 Task: Find connections with filter location Sangamner with filter topic #entrepreneurwith filter profile language Potuguese with filter current company Dalmia Bharat Limited with filter school Deendayal Upadhyay Gorakhpur University with filter industry Chemical Raw Materials Manufacturing with filter service category Digital Marketing with filter keywords title Financial Services Representative
Action: Mouse moved to (481, 59)
Screenshot: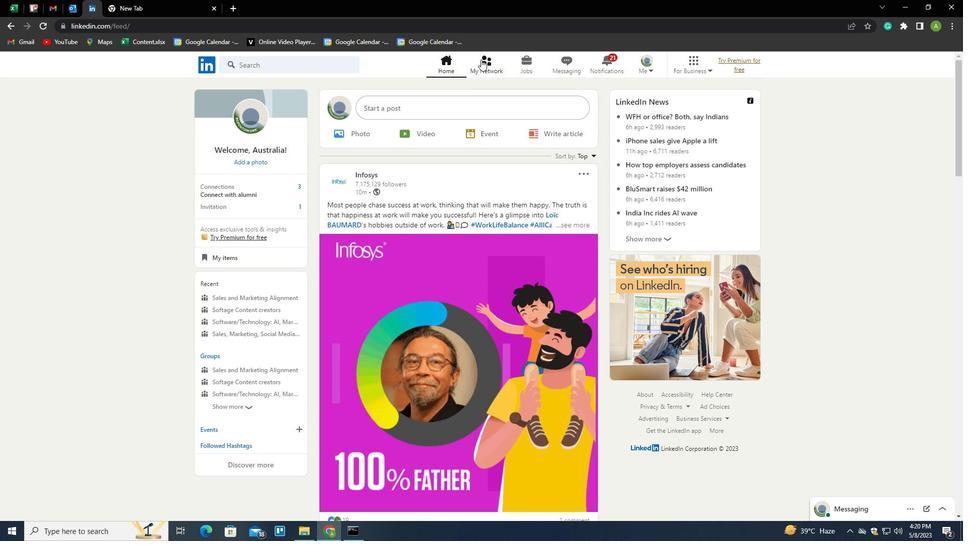 
Action: Mouse pressed left at (481, 59)
Screenshot: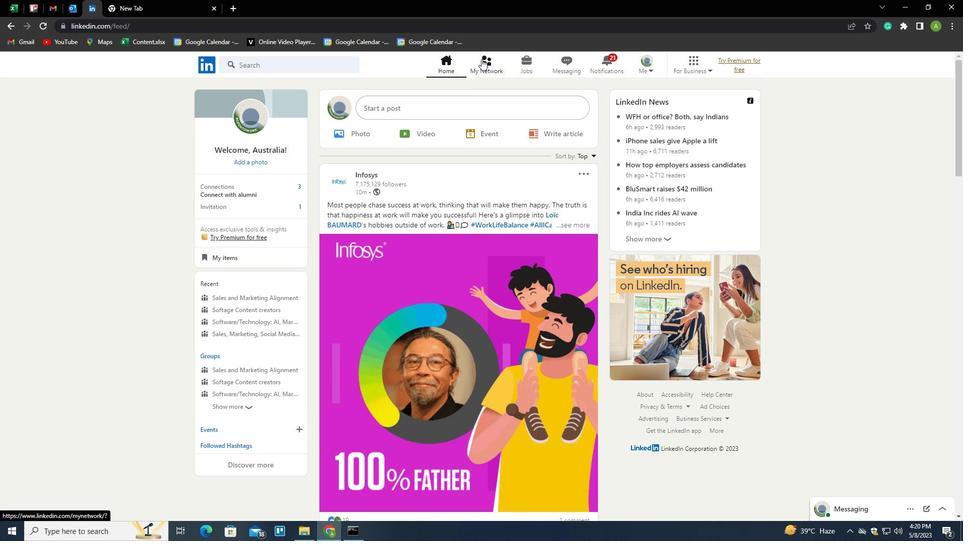 
Action: Mouse moved to (272, 117)
Screenshot: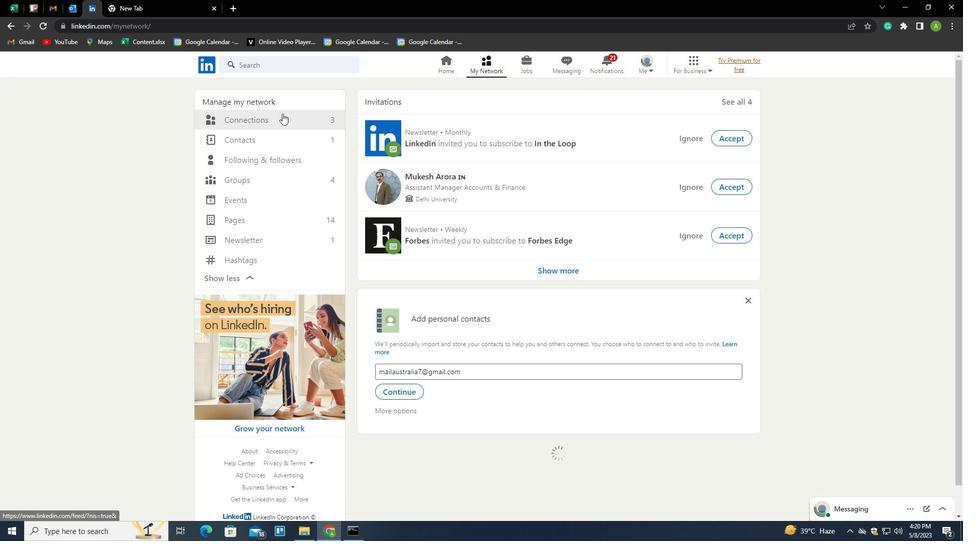 
Action: Mouse pressed left at (272, 117)
Screenshot: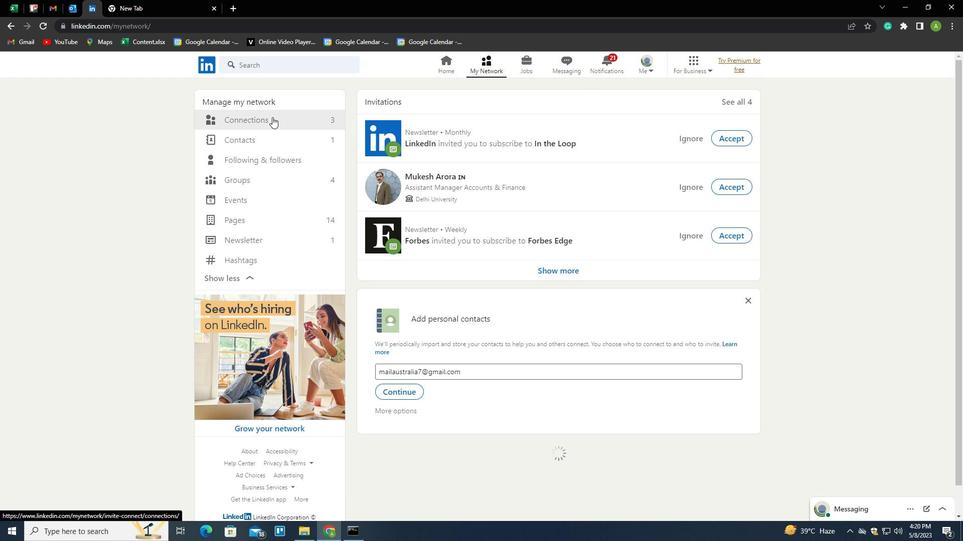 
Action: Mouse moved to (568, 122)
Screenshot: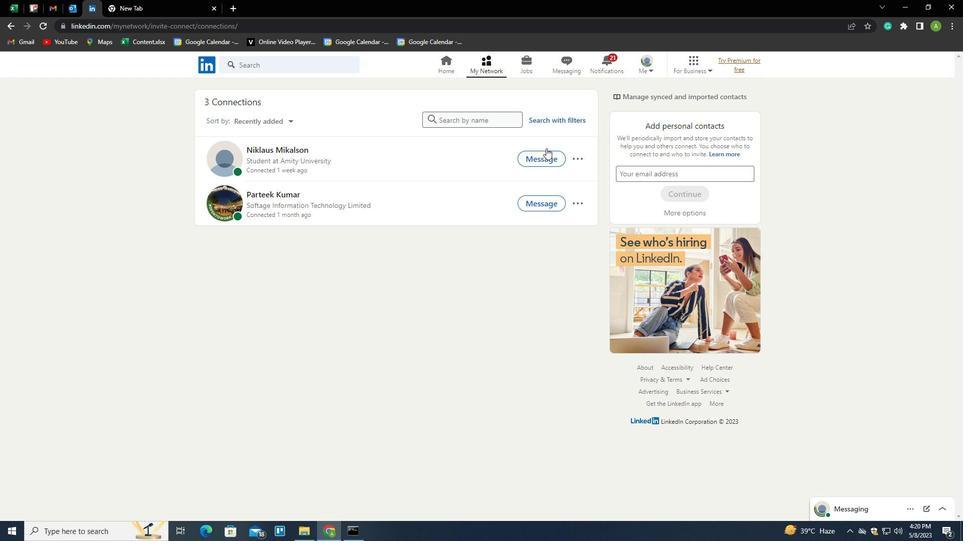 
Action: Mouse pressed left at (568, 122)
Screenshot: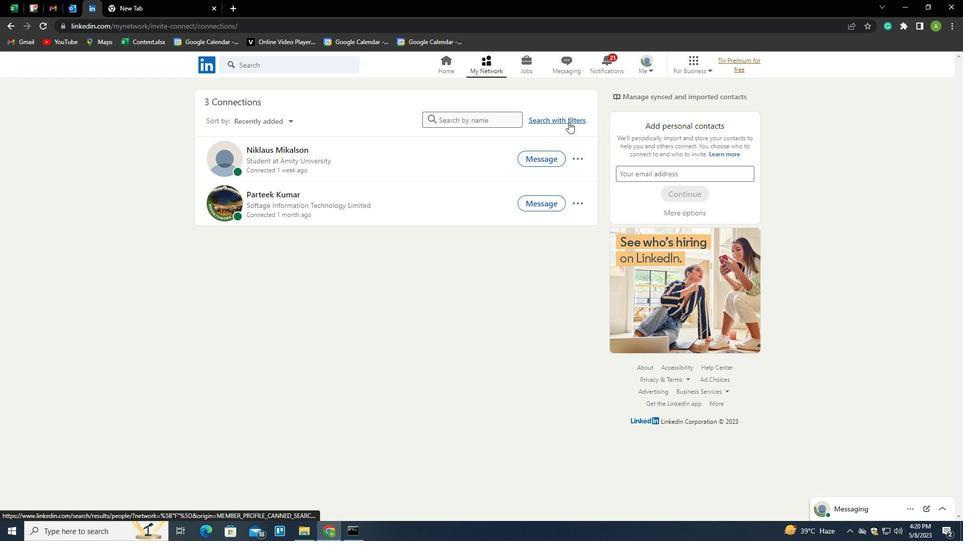 
Action: Mouse moved to (518, 94)
Screenshot: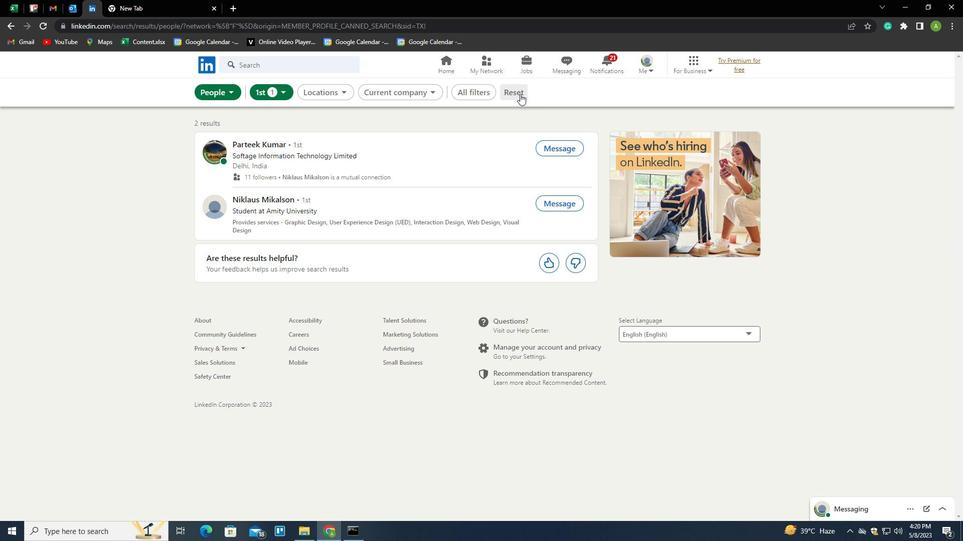 
Action: Mouse pressed left at (518, 94)
Screenshot: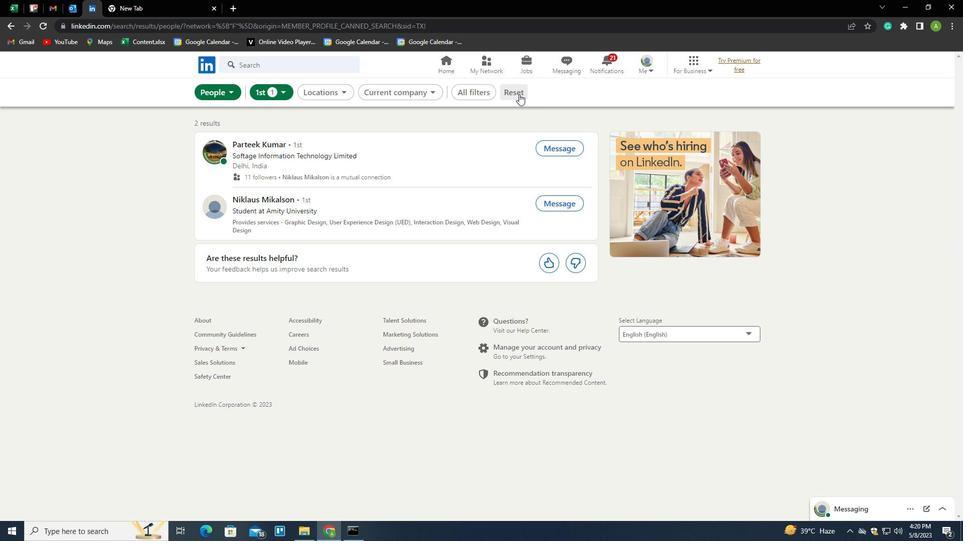
Action: Mouse moved to (500, 96)
Screenshot: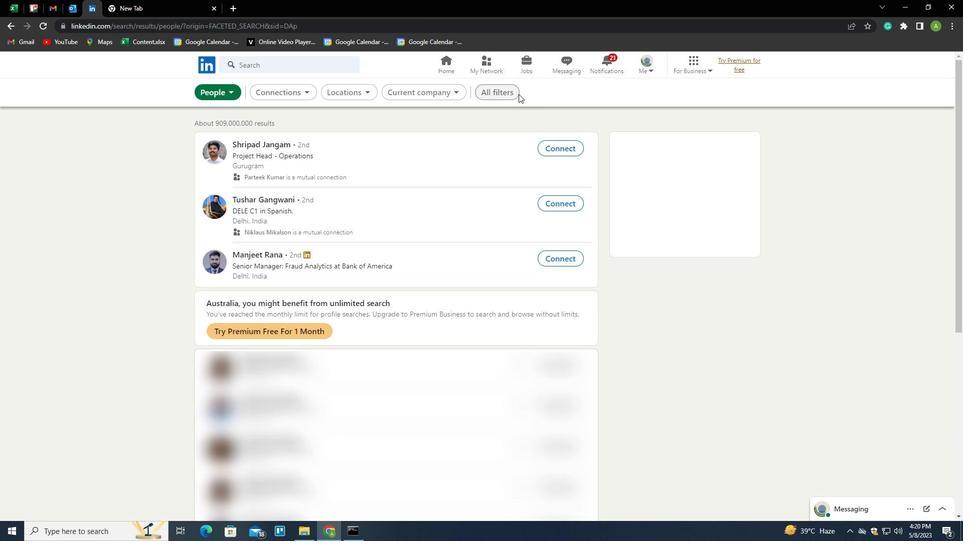 
Action: Mouse pressed left at (500, 96)
Screenshot: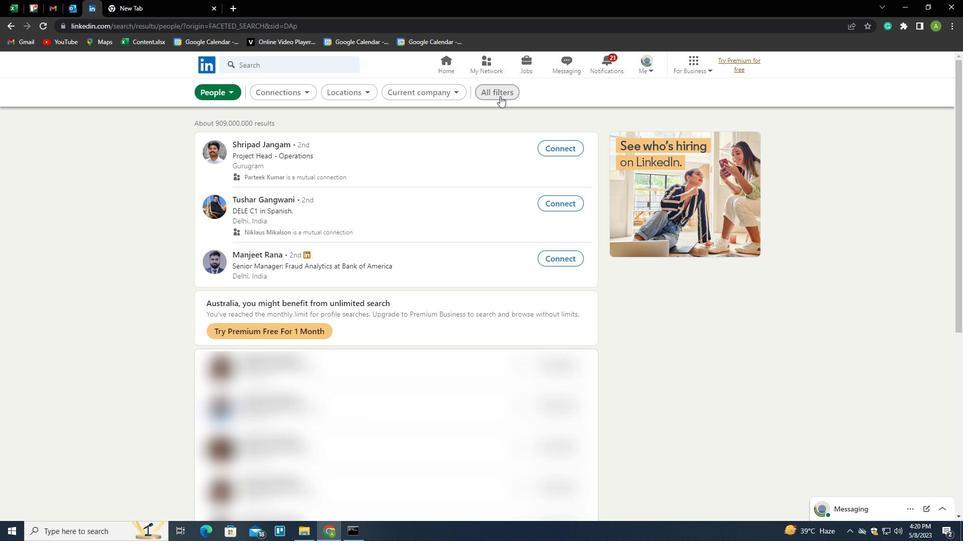 
Action: Mouse moved to (830, 340)
Screenshot: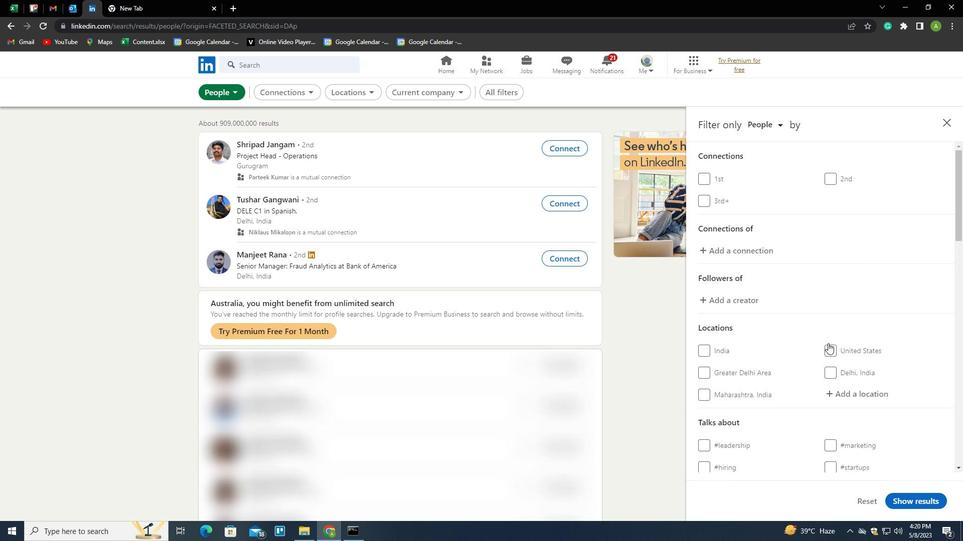 
Action: Mouse scrolled (830, 340) with delta (0, 0)
Screenshot: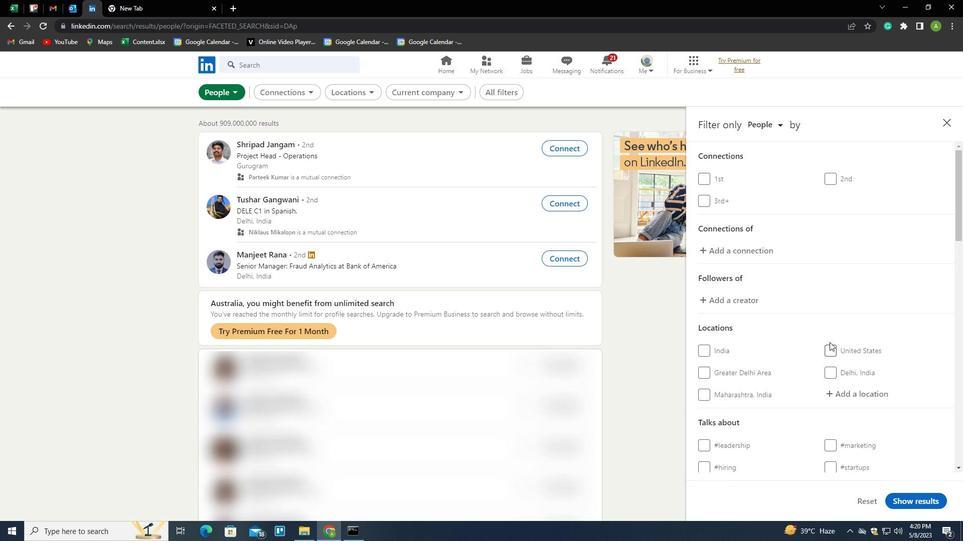 
Action: Mouse scrolled (830, 340) with delta (0, 0)
Screenshot: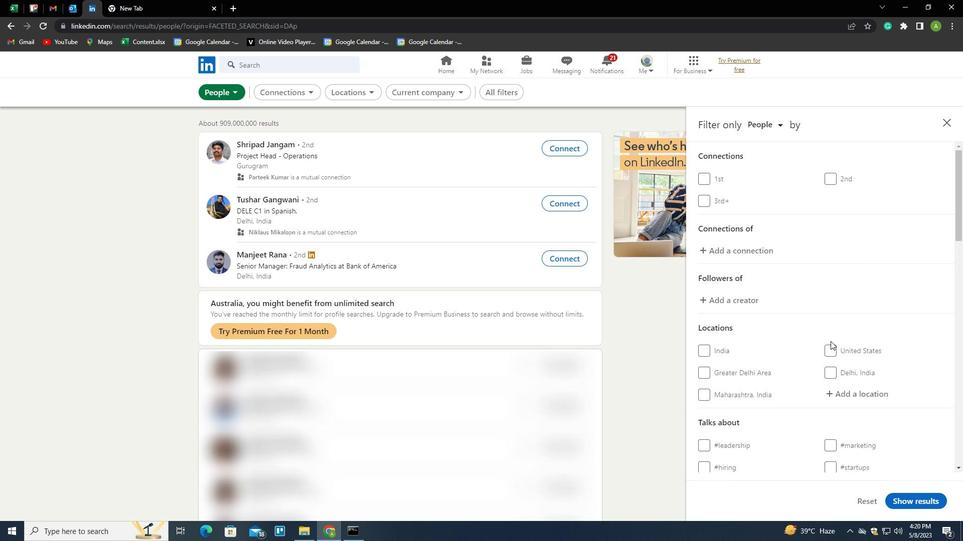 
Action: Mouse scrolled (830, 340) with delta (0, 0)
Screenshot: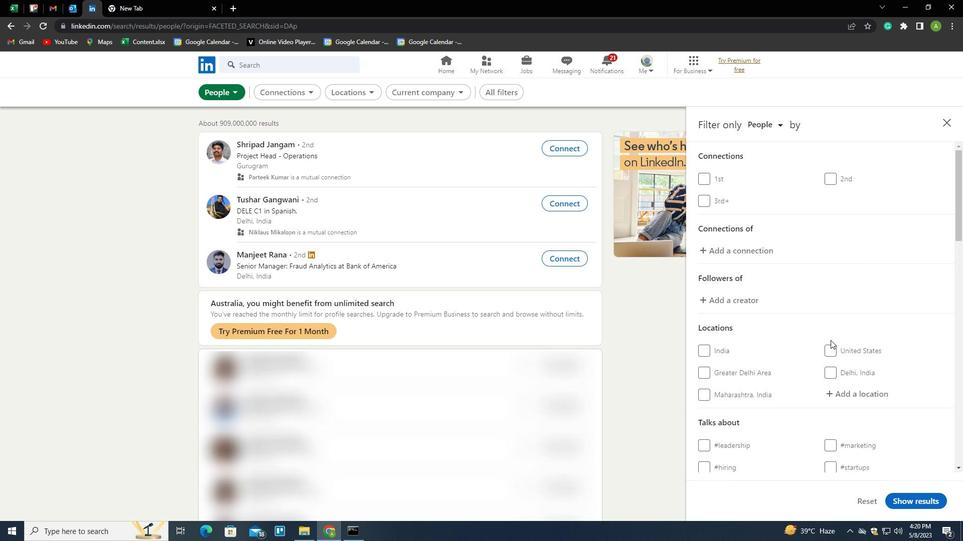 
Action: Mouse moved to (838, 244)
Screenshot: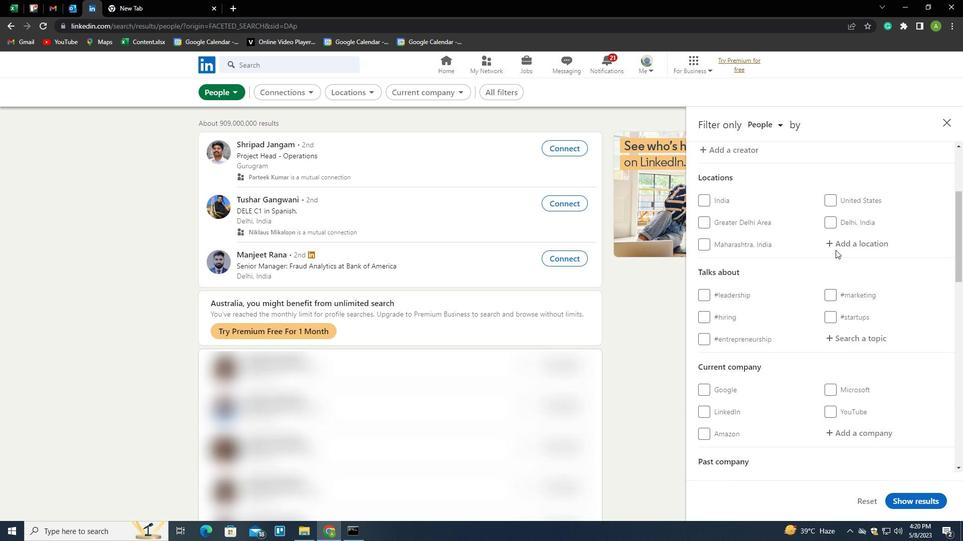
Action: Mouse pressed left at (838, 244)
Screenshot: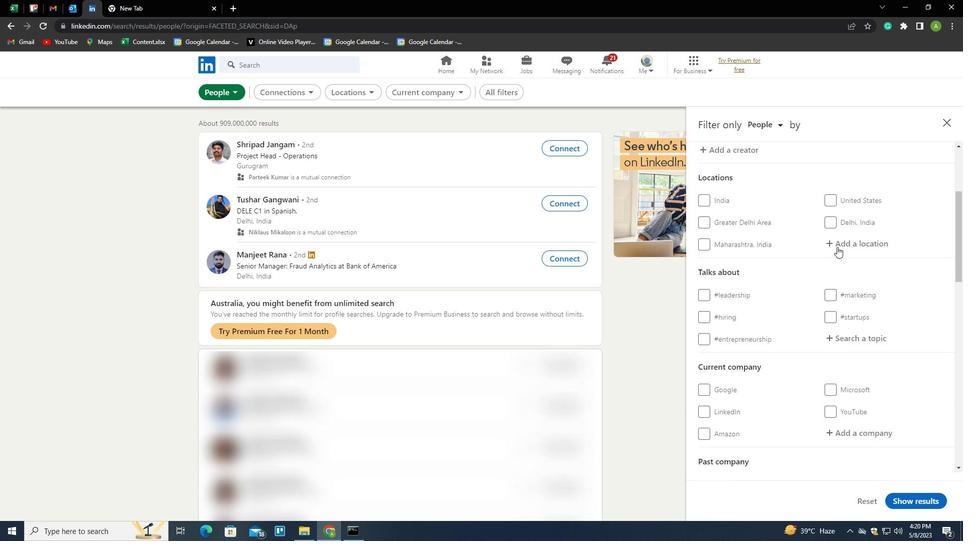 
Action: Key pressed <Key.shift>S
Screenshot: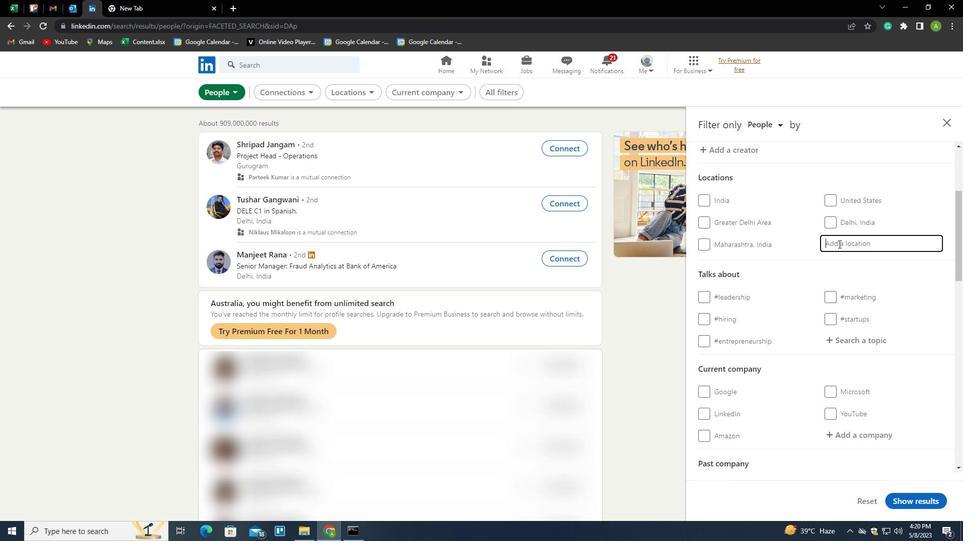 
Action: Mouse moved to (859, 228)
Screenshot: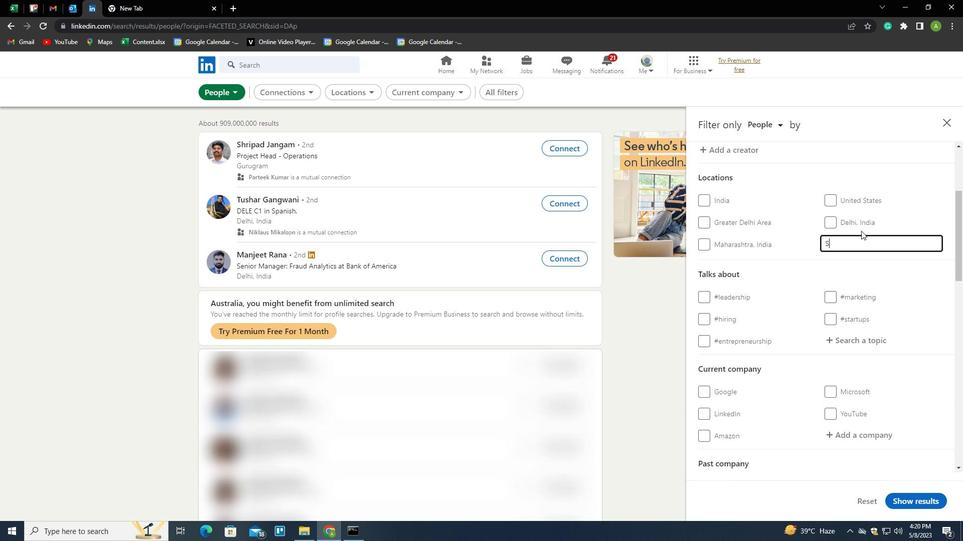 
Action: Key pressed ANGAMNER<Key.down><Key.enter>
Screenshot: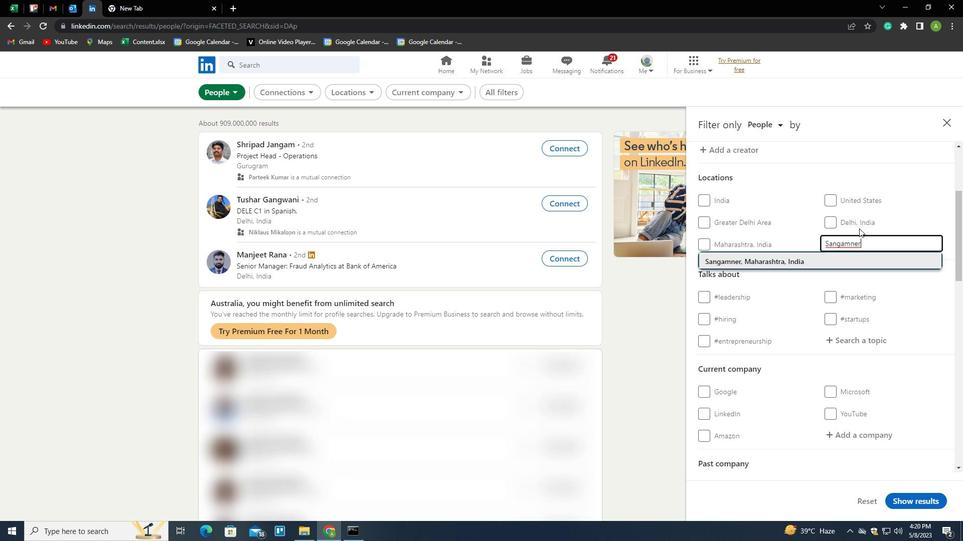 
Action: Mouse scrolled (859, 228) with delta (0, 0)
Screenshot: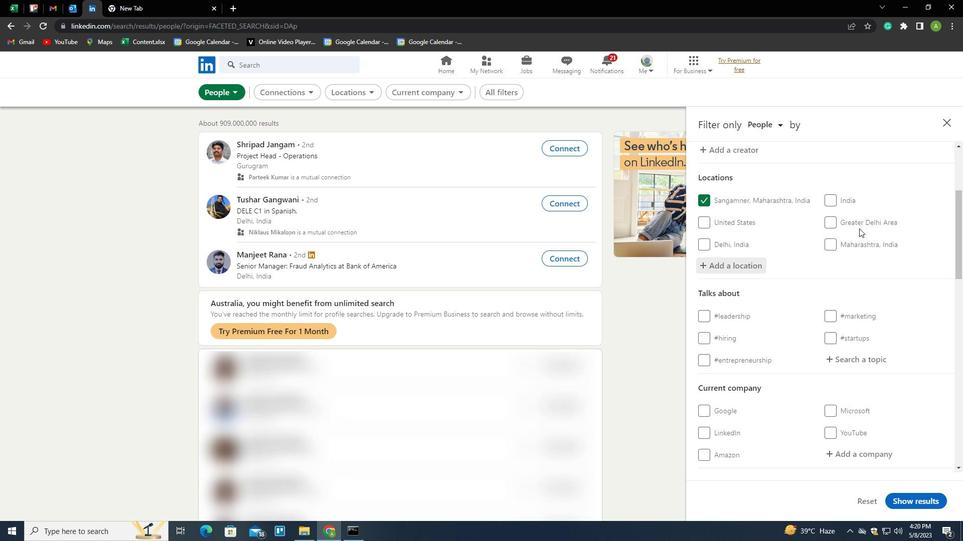 
Action: Mouse scrolled (859, 228) with delta (0, 0)
Screenshot: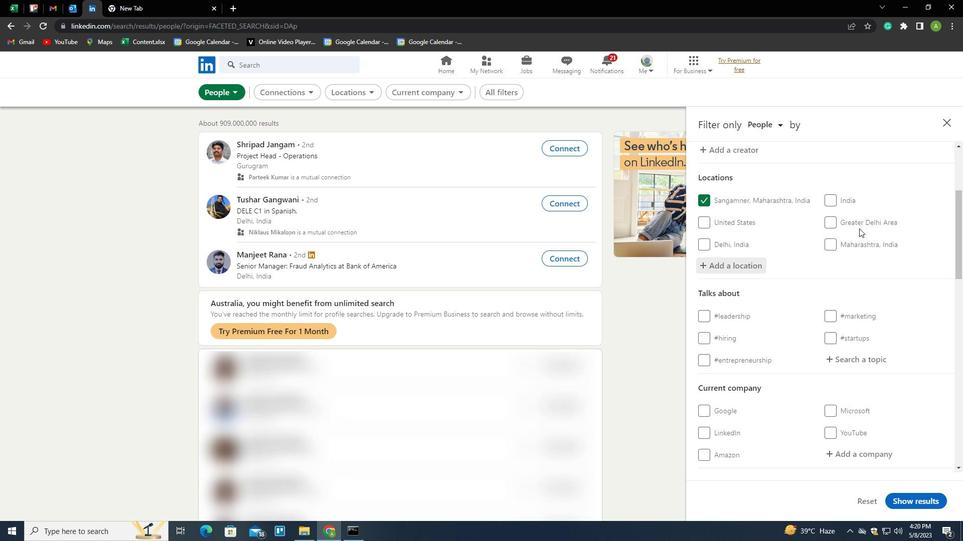 
Action: Mouse moved to (858, 256)
Screenshot: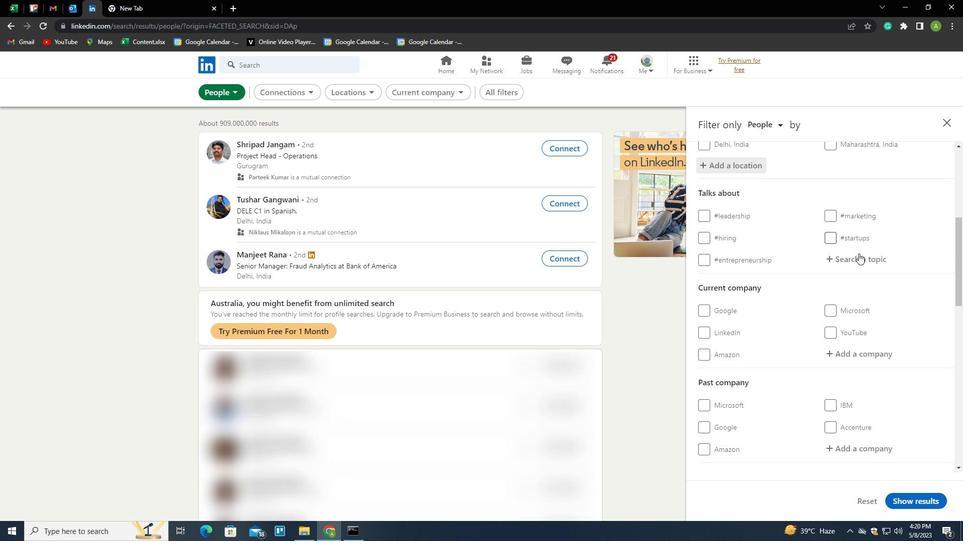 
Action: Mouse pressed left at (858, 256)
Screenshot: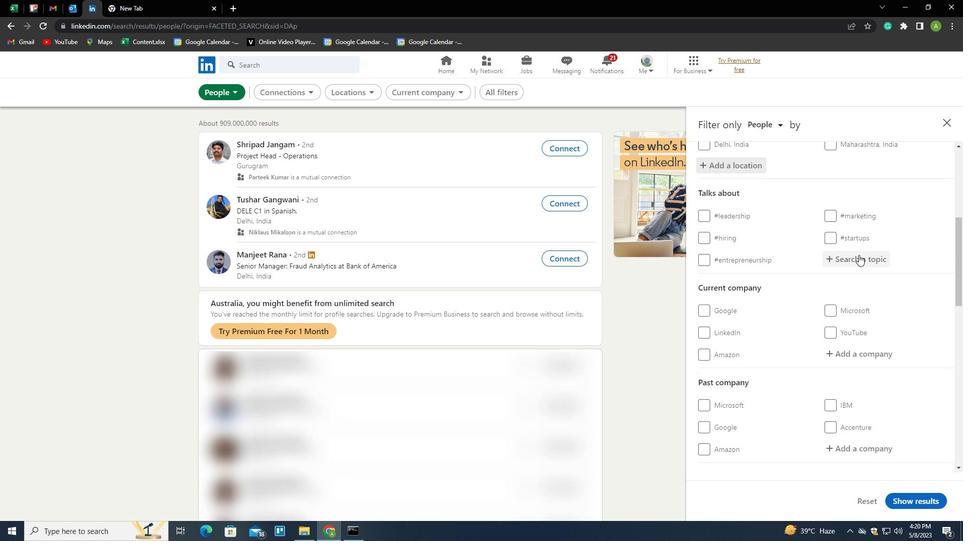 
Action: Key pressed ENTREPRENEUR<Key.down><Key.down><Key.enter>
Screenshot: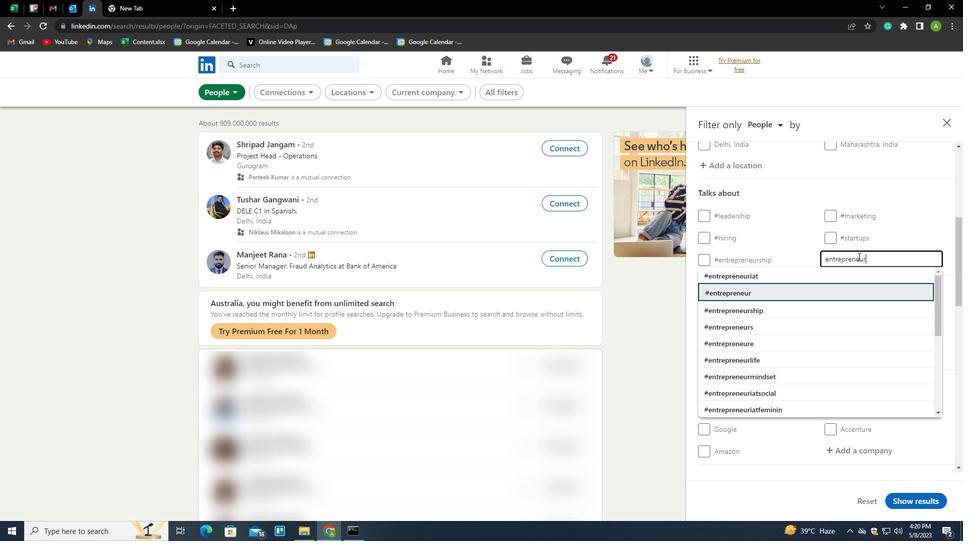 
Action: Mouse scrolled (858, 256) with delta (0, 0)
Screenshot: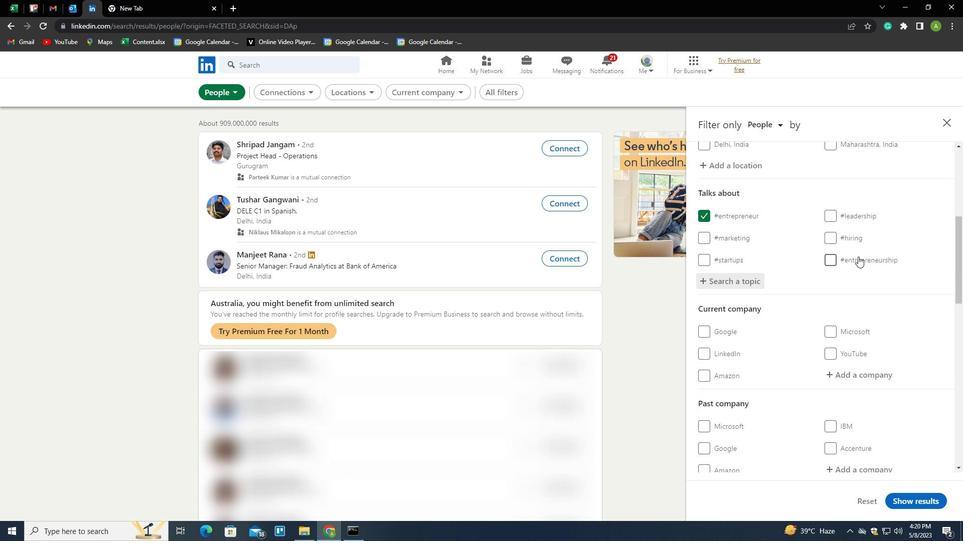 
Action: Mouse scrolled (858, 256) with delta (0, 0)
Screenshot: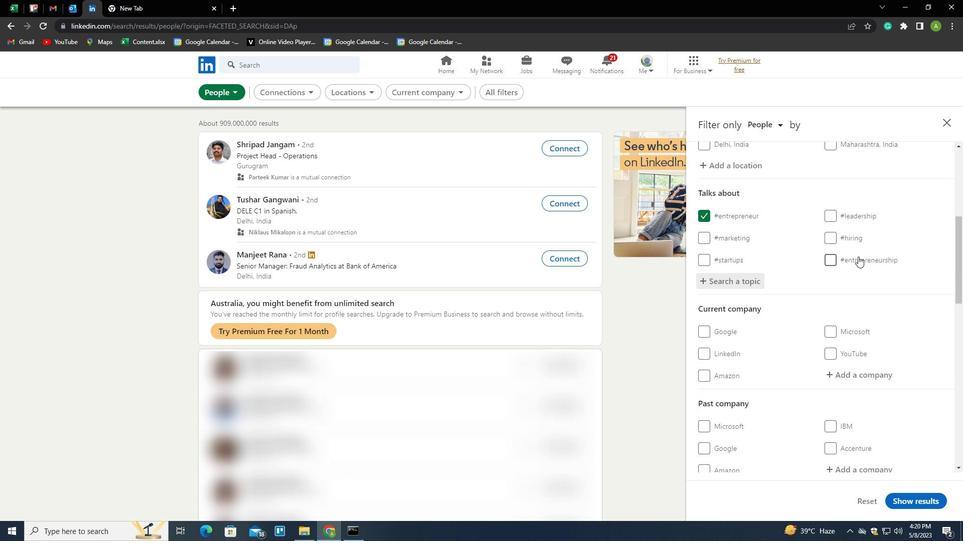 
Action: Mouse scrolled (858, 256) with delta (0, 0)
Screenshot: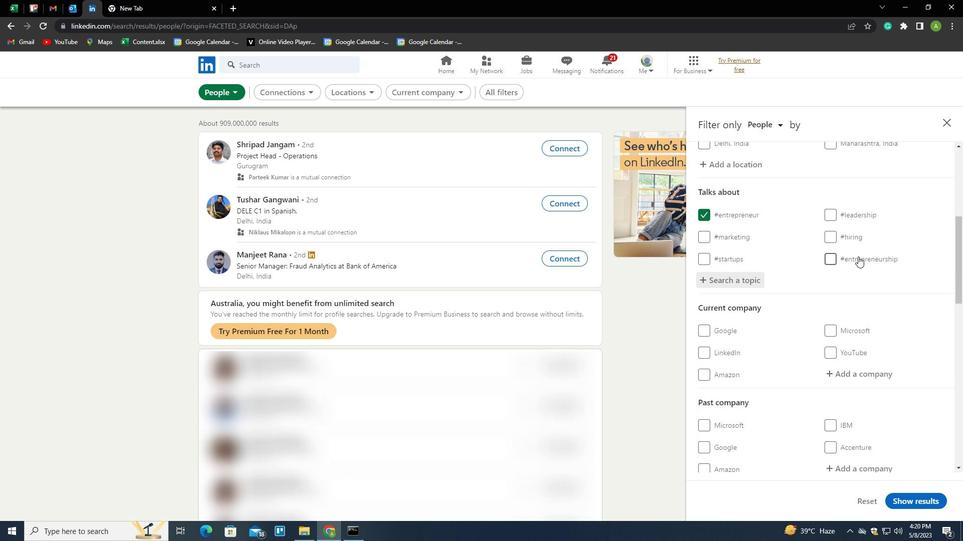 
Action: Mouse scrolled (858, 256) with delta (0, 0)
Screenshot: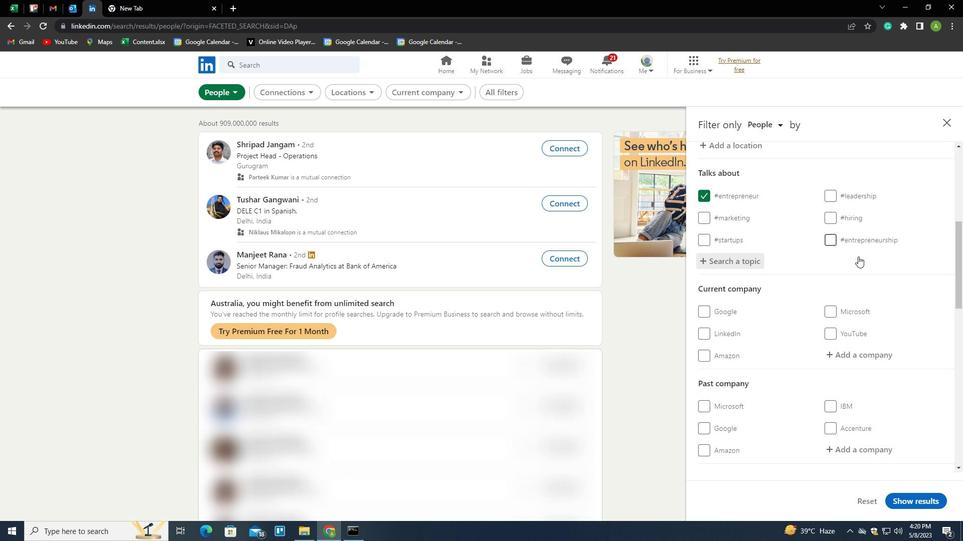 
Action: Mouse scrolled (858, 256) with delta (0, 0)
Screenshot: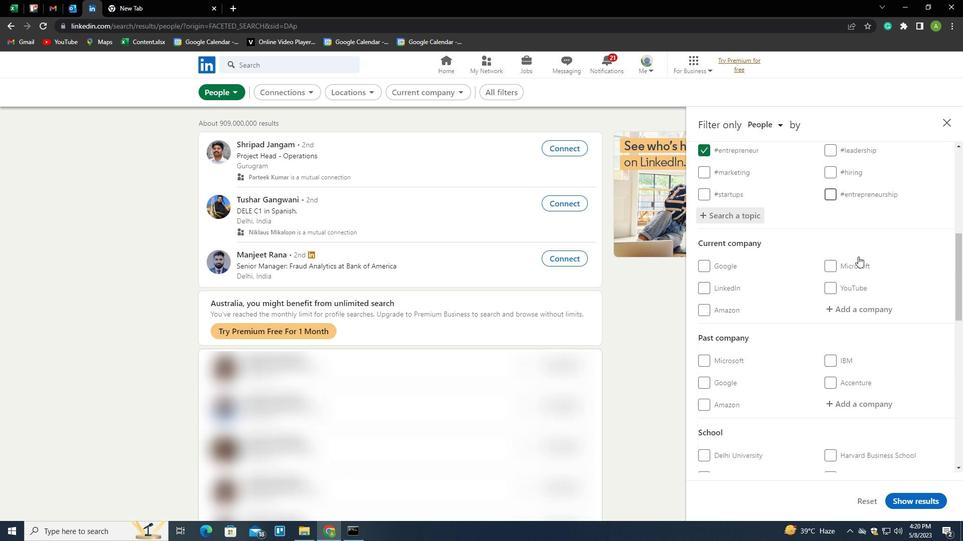 
Action: Mouse scrolled (858, 256) with delta (0, 0)
Screenshot: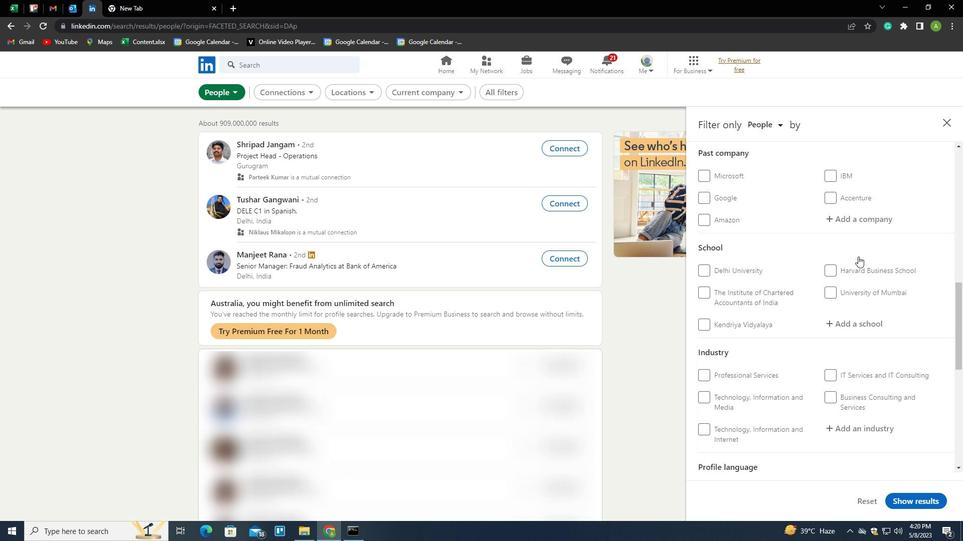 
Action: Mouse scrolled (858, 256) with delta (0, 0)
Screenshot: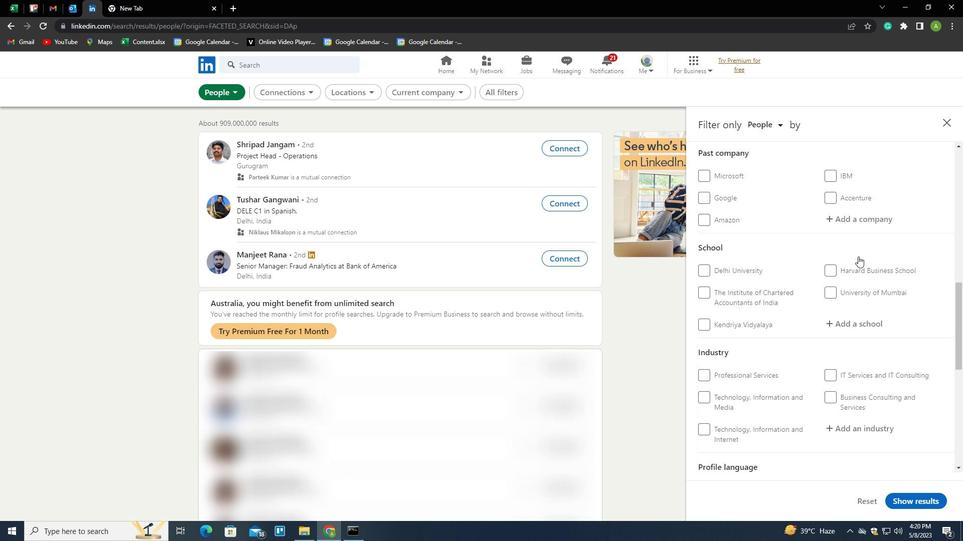 
Action: Mouse scrolled (858, 256) with delta (0, 0)
Screenshot: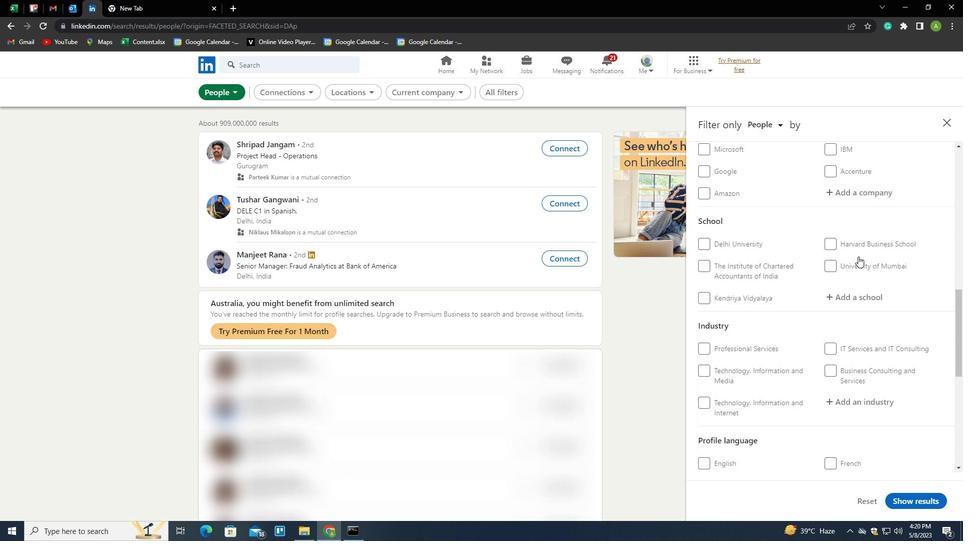 
Action: Mouse scrolled (858, 256) with delta (0, 0)
Screenshot: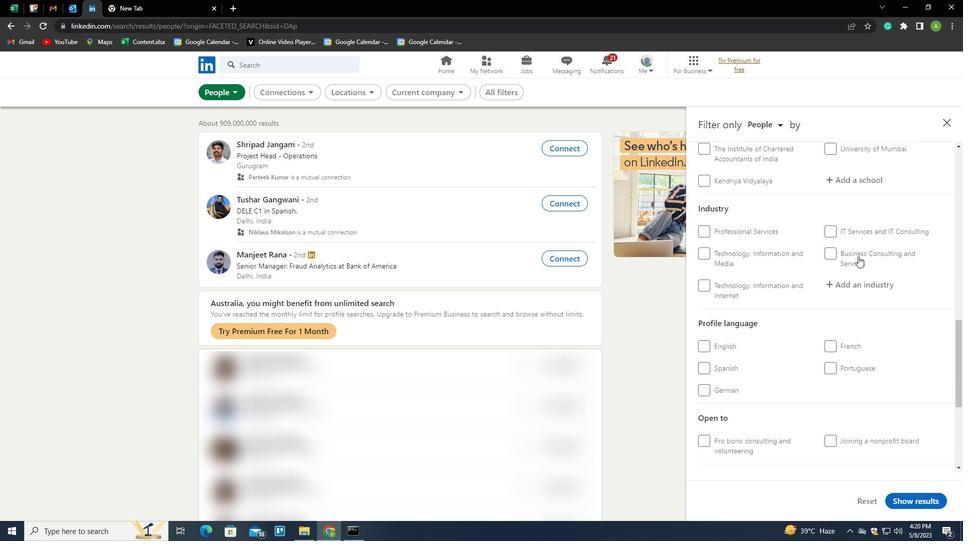 
Action: Mouse scrolled (858, 256) with delta (0, 0)
Screenshot: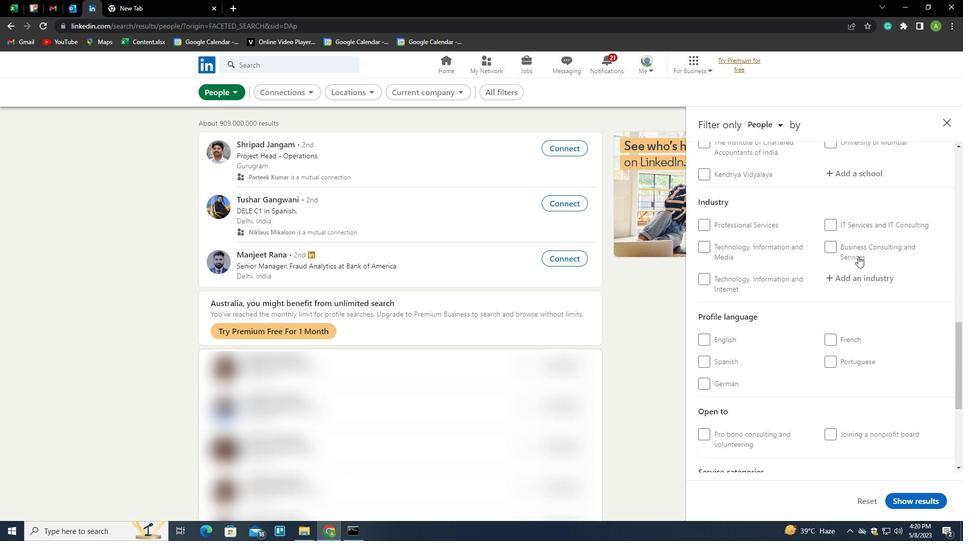 
Action: Mouse moved to (841, 261)
Screenshot: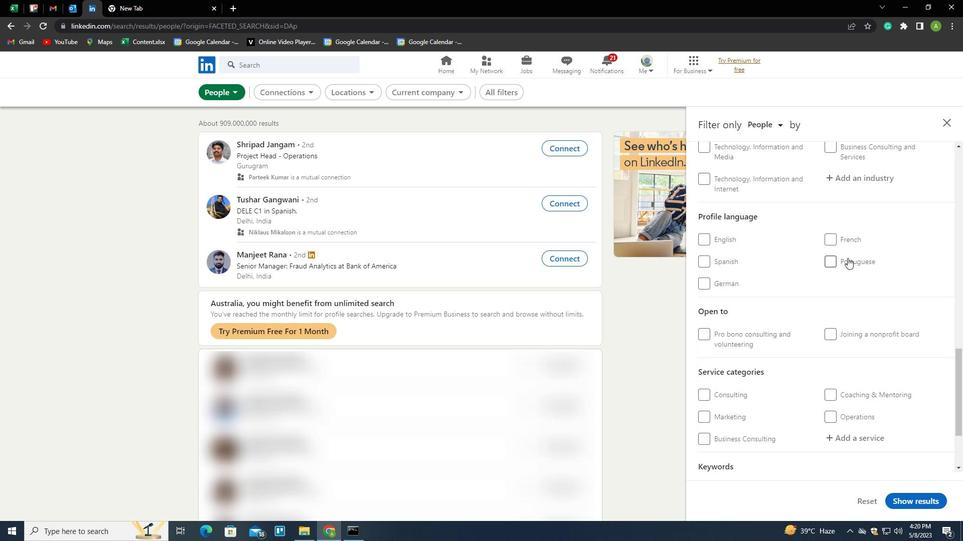 
Action: Mouse pressed left at (841, 261)
Screenshot: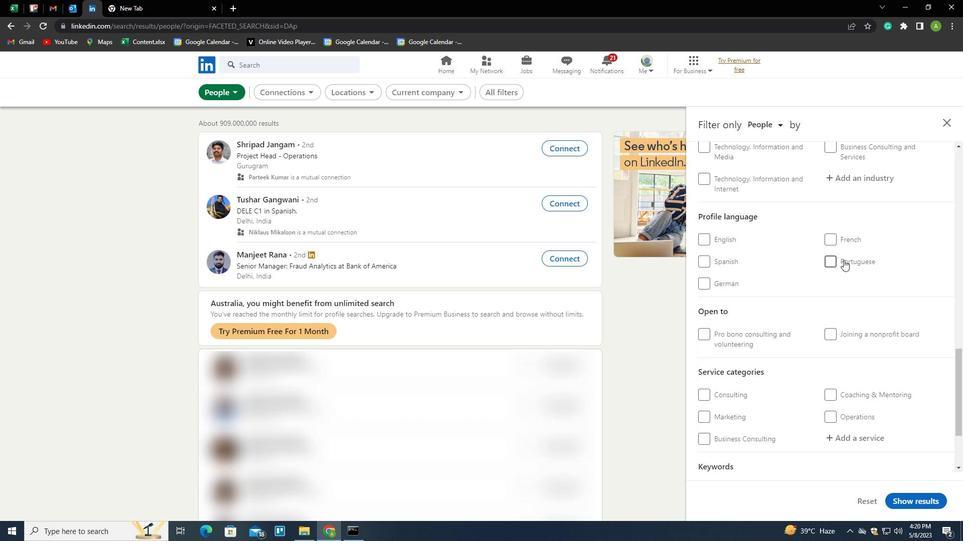 
Action: Mouse moved to (880, 241)
Screenshot: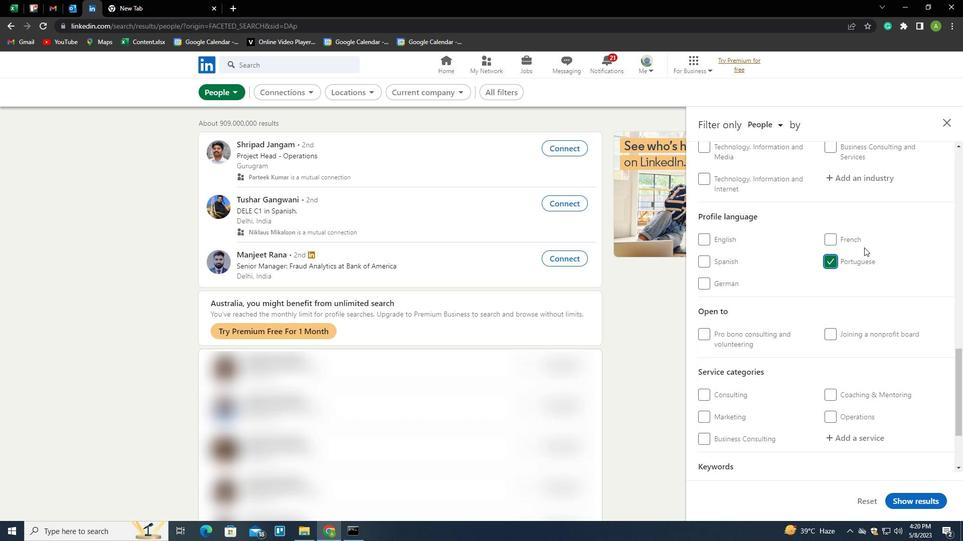 
Action: Mouse scrolled (880, 241) with delta (0, 0)
Screenshot: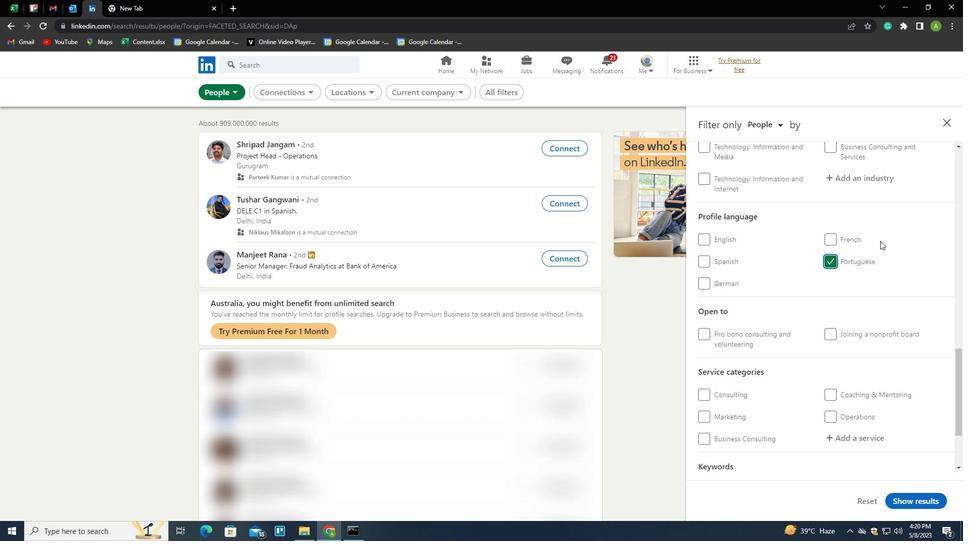 
Action: Mouse scrolled (880, 241) with delta (0, 0)
Screenshot: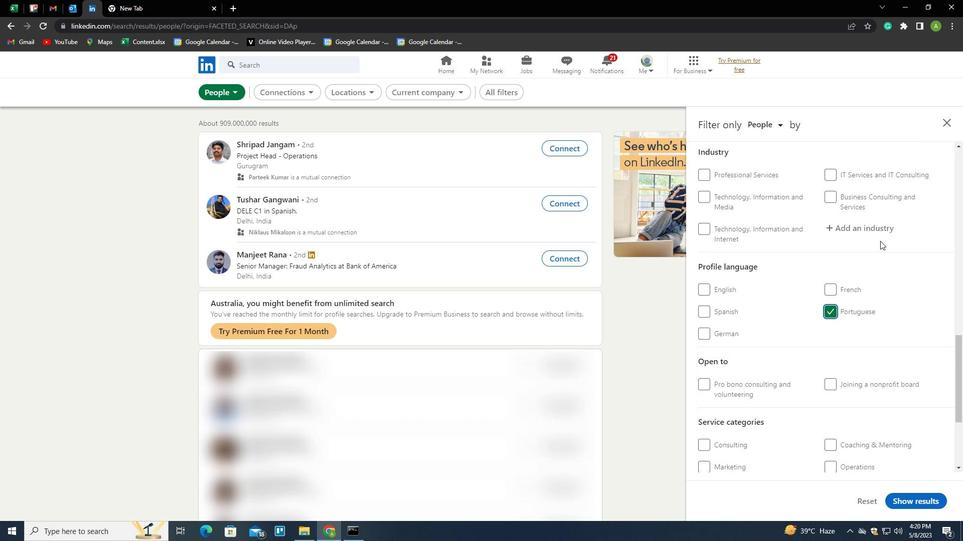 
Action: Mouse scrolled (880, 241) with delta (0, 0)
Screenshot: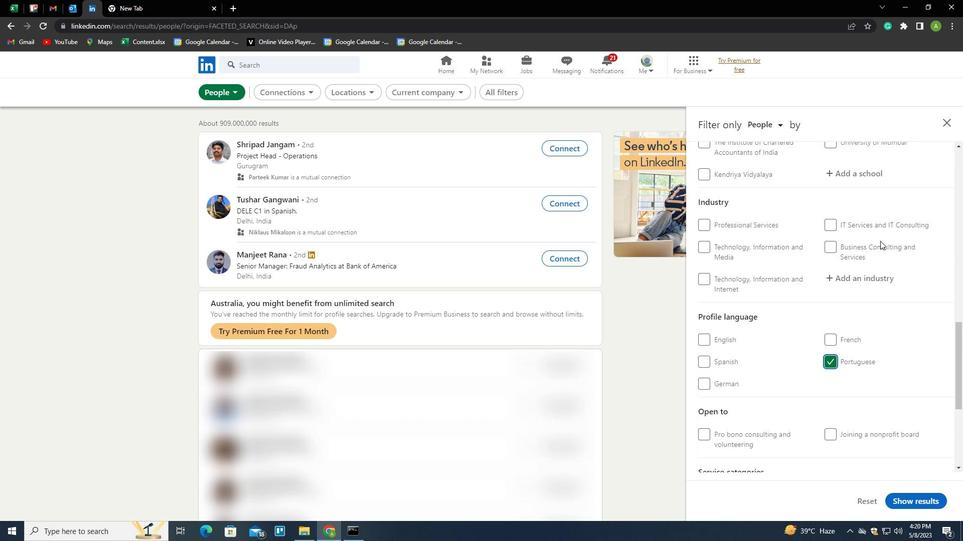 
Action: Mouse scrolled (880, 241) with delta (0, 0)
Screenshot: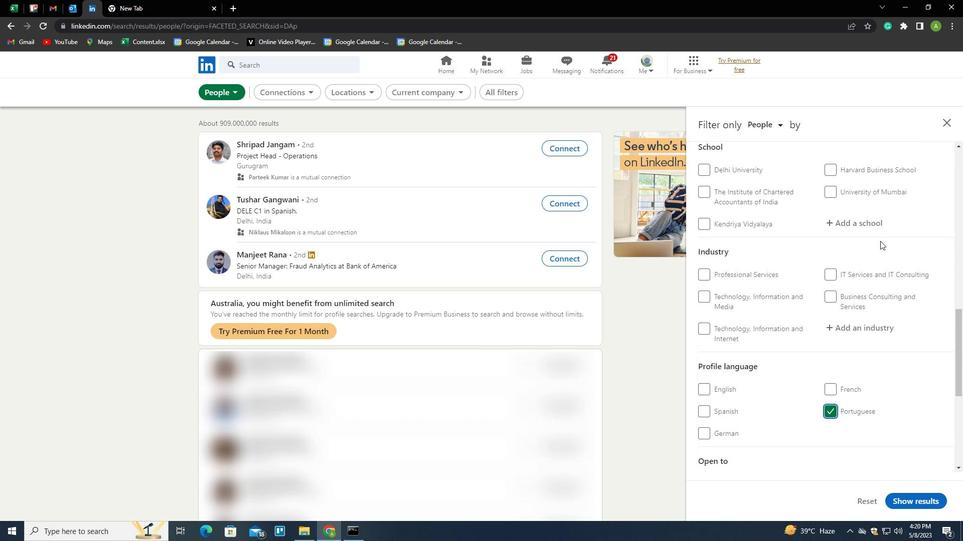 
Action: Mouse scrolled (880, 241) with delta (0, 0)
Screenshot: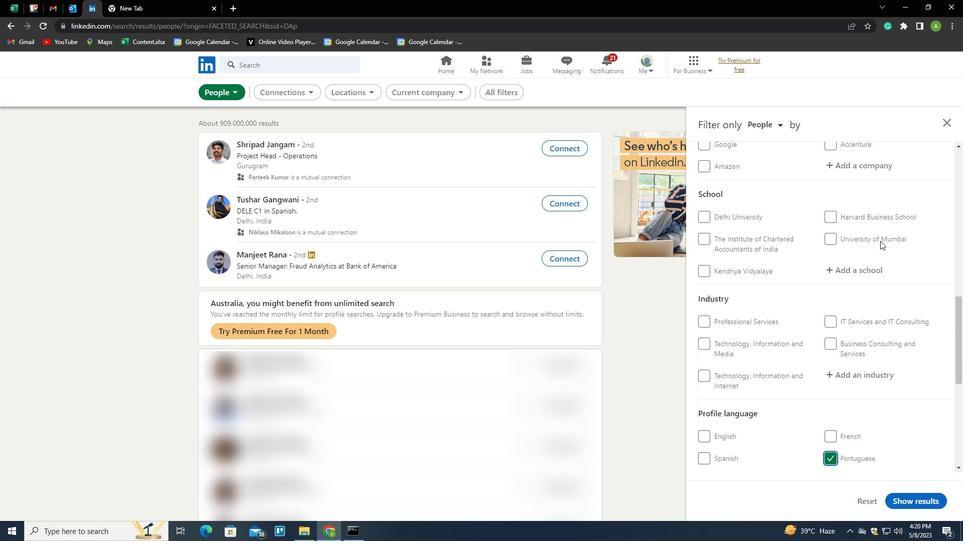 
Action: Mouse moved to (859, 232)
Screenshot: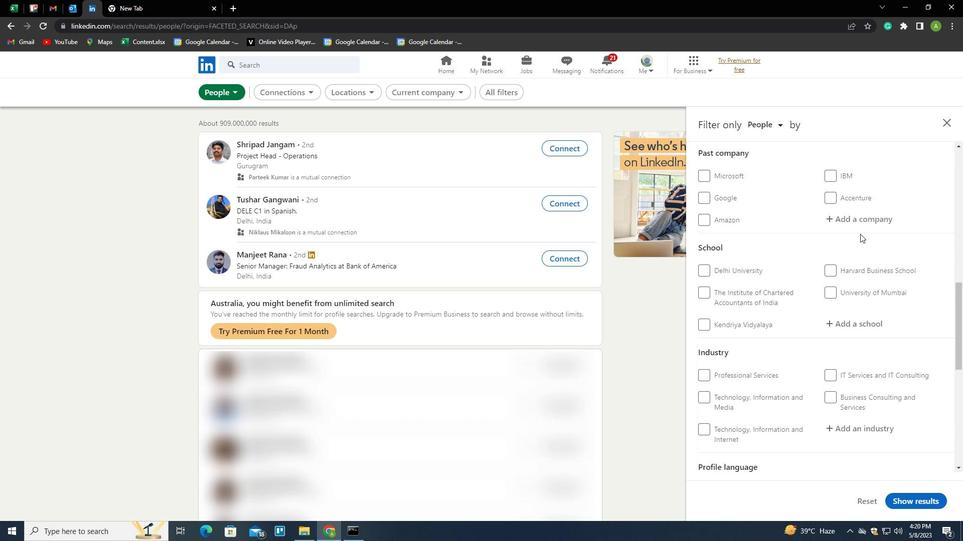 
Action: Mouse scrolled (859, 232) with delta (0, 0)
Screenshot: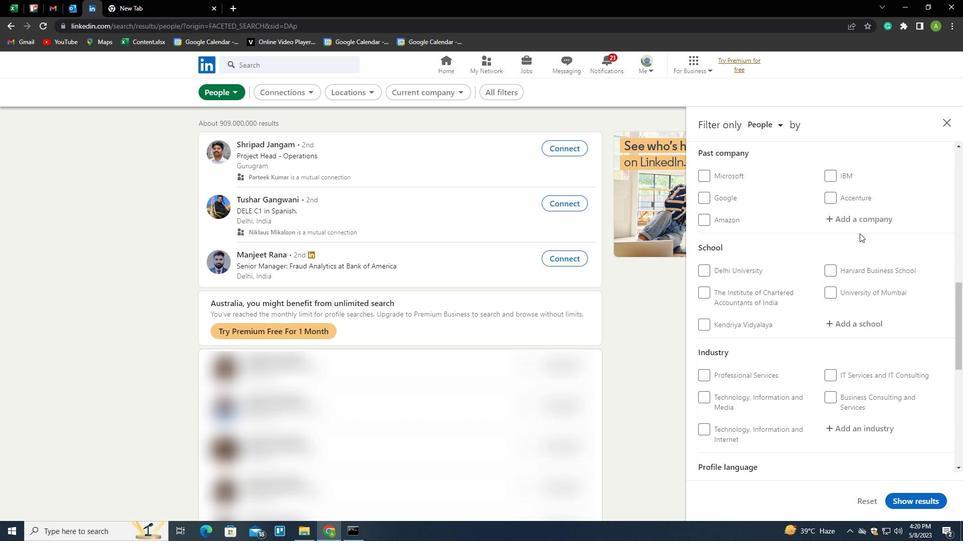 
Action: Mouse scrolled (859, 232) with delta (0, 0)
Screenshot: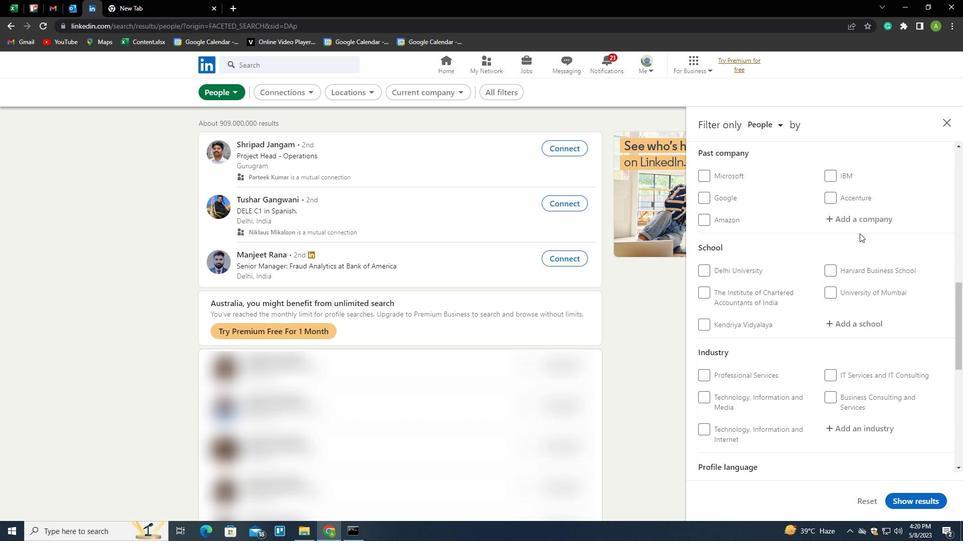
Action: Mouse moved to (856, 226)
Screenshot: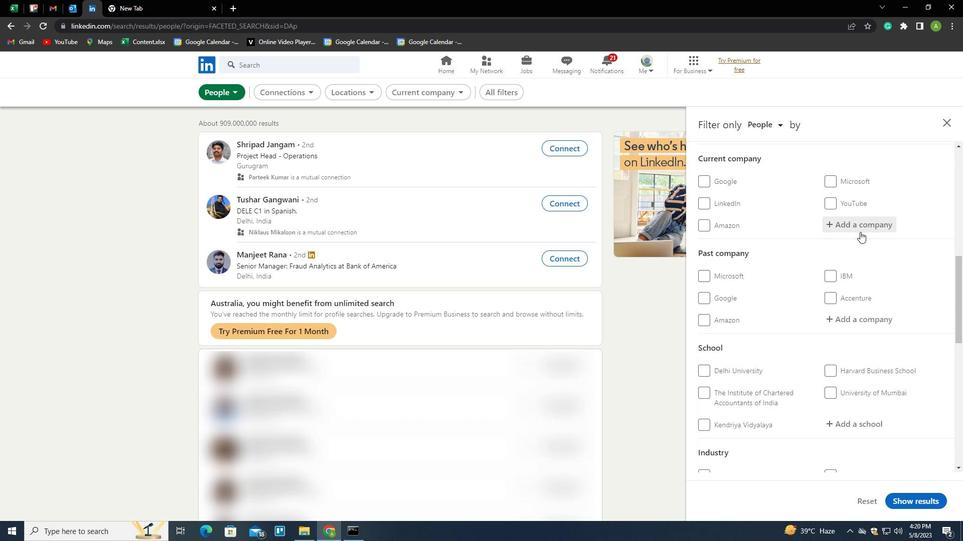 
Action: Mouse pressed left at (856, 226)
Screenshot: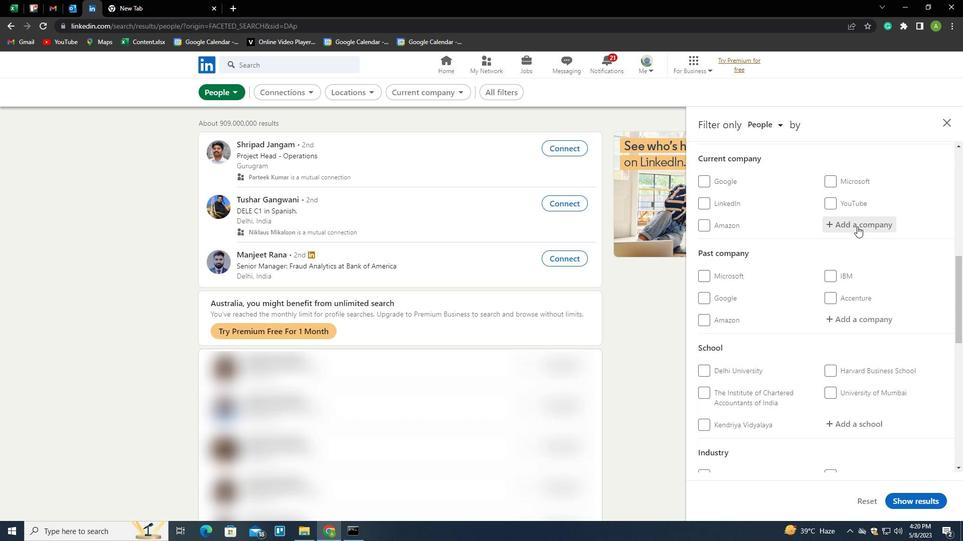 
Action: Key pressed <Key.shift>DIAMIA<Key.space><Key.shift><Key.shift><Key.shift>B<Key.left><Key.left><Key.left><Key.left><Key.left>L<Key.backspace><Key.backspace><Key.backspace>AL<Key.end>HAT<Key.backspace>RAT<Key.space><Key.shift><Key.shift><Key.shift><Key.shift><Key.shift><Key.shift><Key.shift><Key.shift><Key.shift><Key.shift><Key.shift><Key.shift><Key.shift><Key.shift><Key.shift><Key.shift><Key.shift><Key.shift>LIMITED<Key.down><Key.enter>
Screenshot: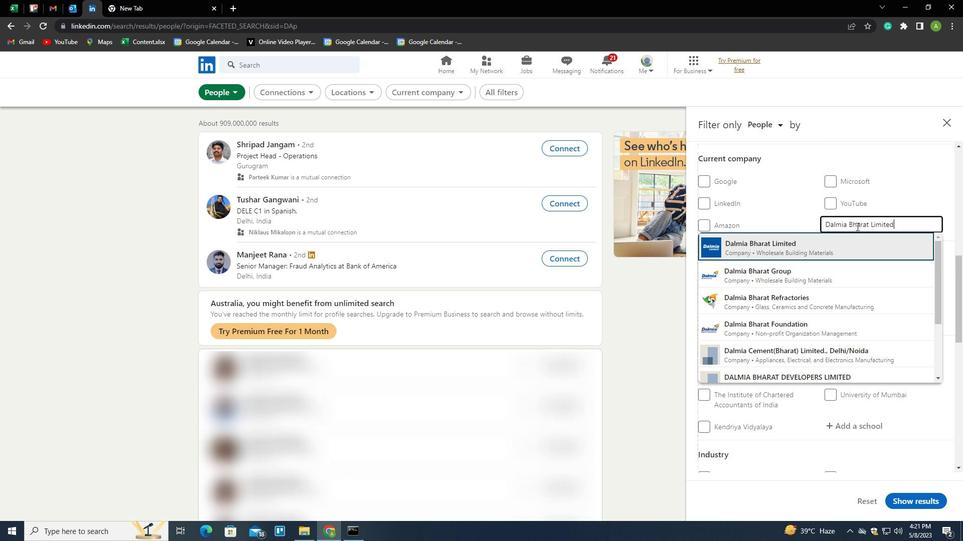 
Action: Mouse scrolled (856, 226) with delta (0, 0)
Screenshot: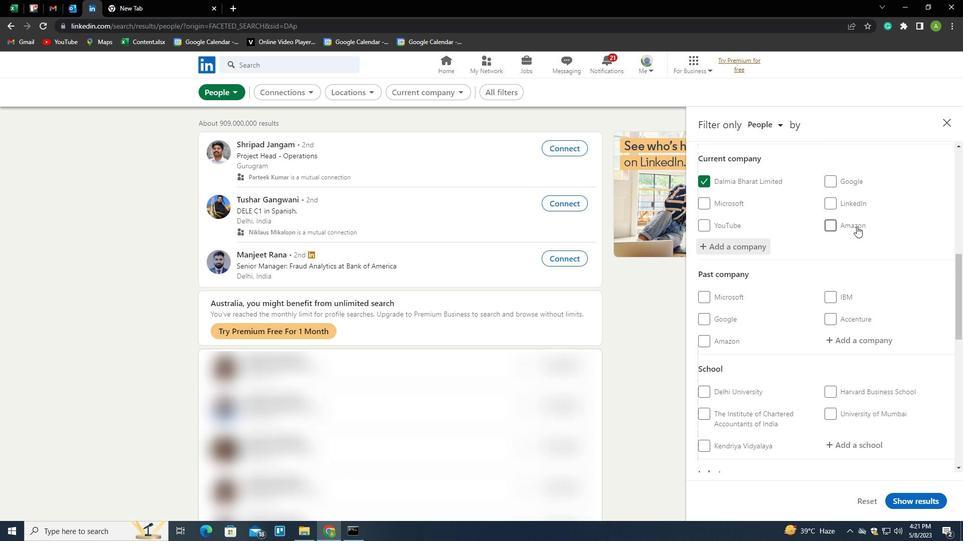 
Action: Mouse scrolled (856, 226) with delta (0, 0)
Screenshot: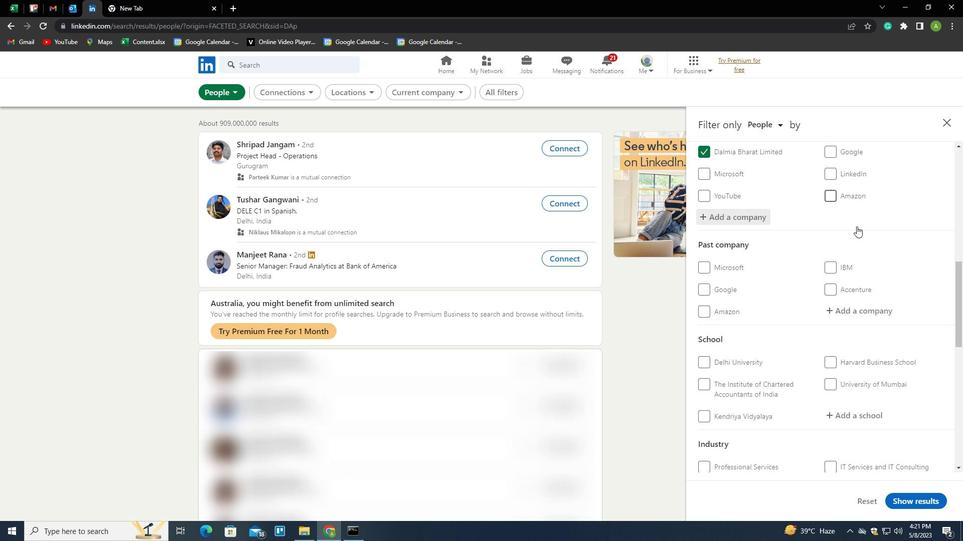 
Action: Mouse scrolled (856, 226) with delta (0, 0)
Screenshot: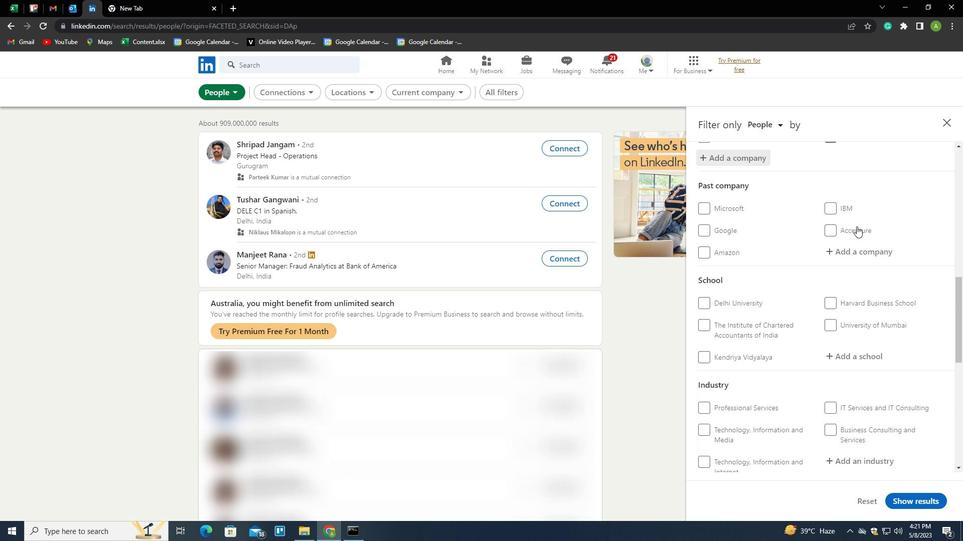 
Action: Mouse moved to (852, 292)
Screenshot: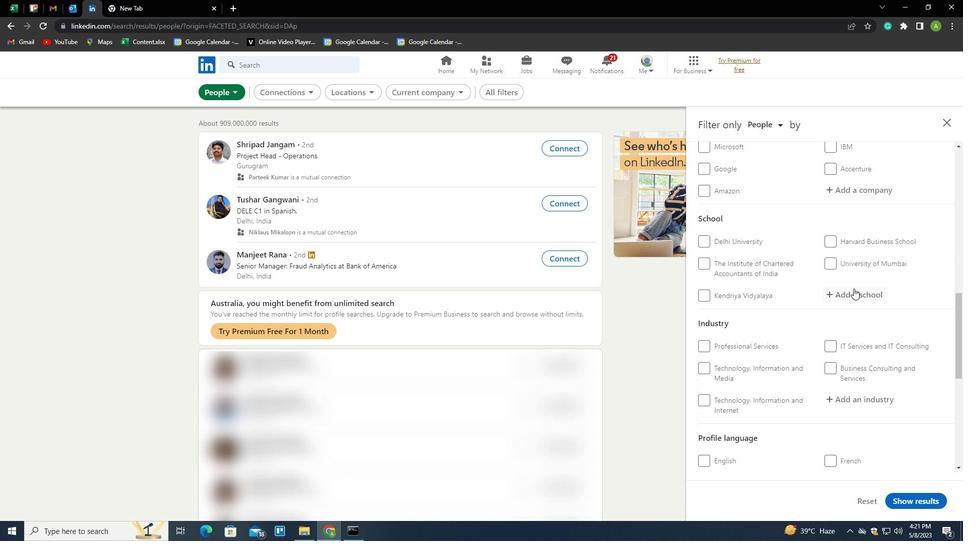 
Action: Mouse pressed left at (852, 292)
Screenshot: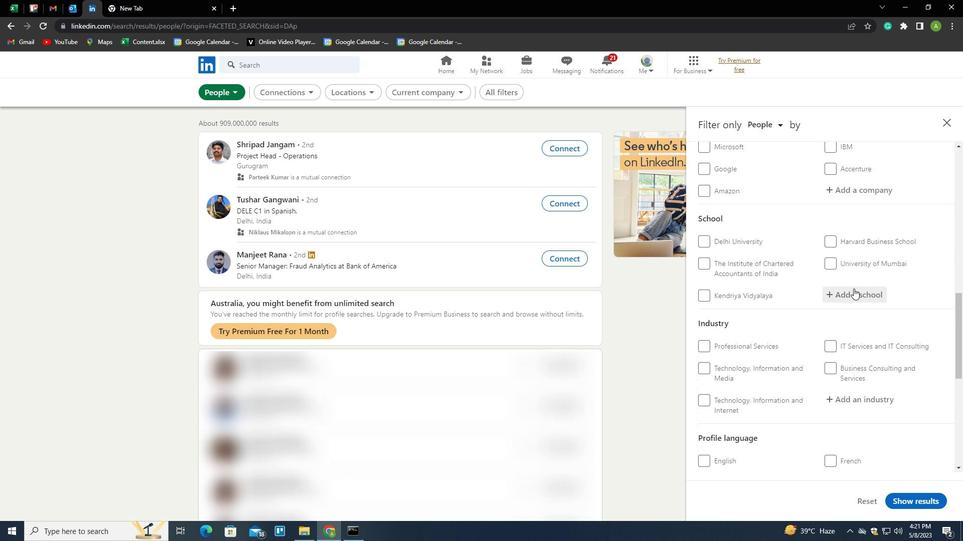 
Action: Mouse moved to (855, 291)
Screenshot: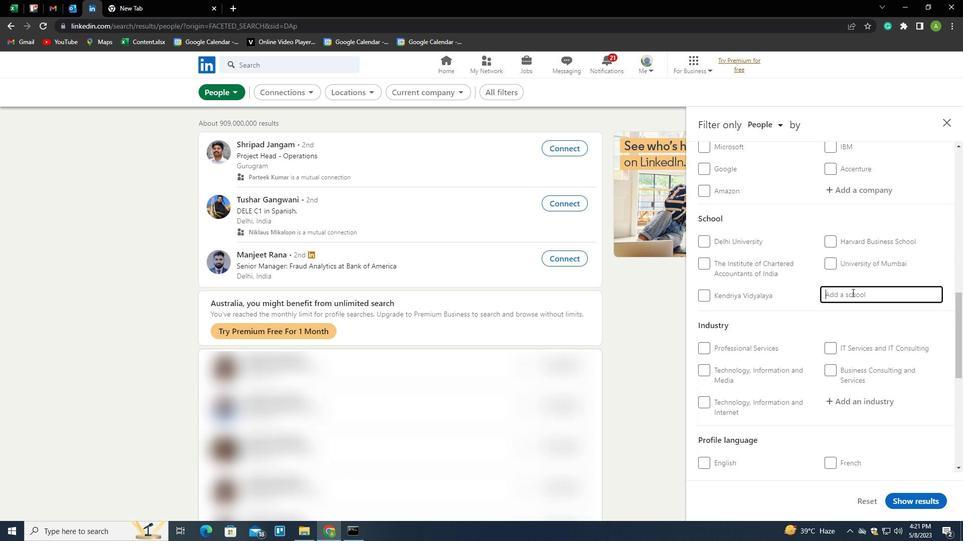 
Action: Key pressed <Key.shift>DEENDAYAL<Key.space><Key.shift>UPADHYAY<Key.space><Key.shift>GORAKHPUR<Key.space><Key.shift>UNIVERSITY<Key.down><Key.enter>
Screenshot: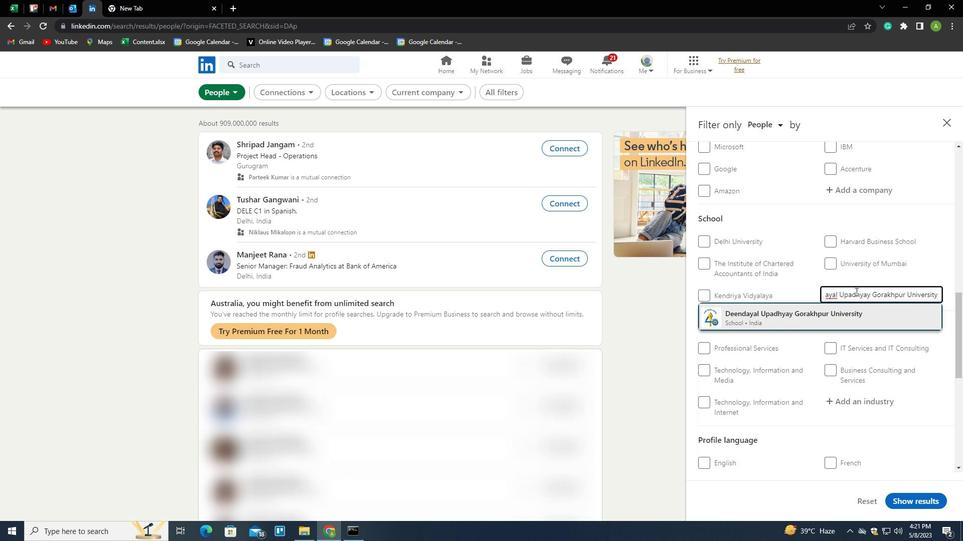 
Action: Mouse moved to (824, 286)
Screenshot: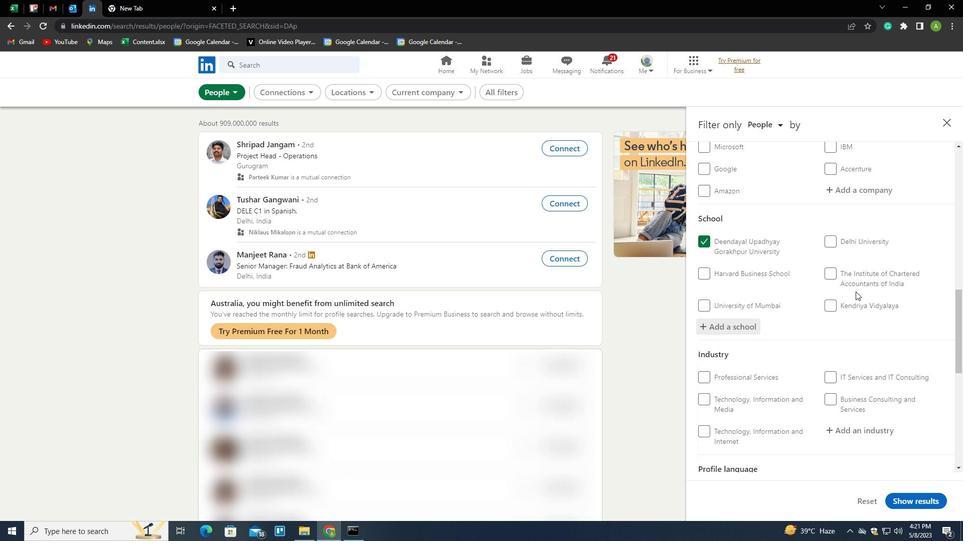 
Action: Mouse scrolled (824, 286) with delta (0, 0)
Screenshot: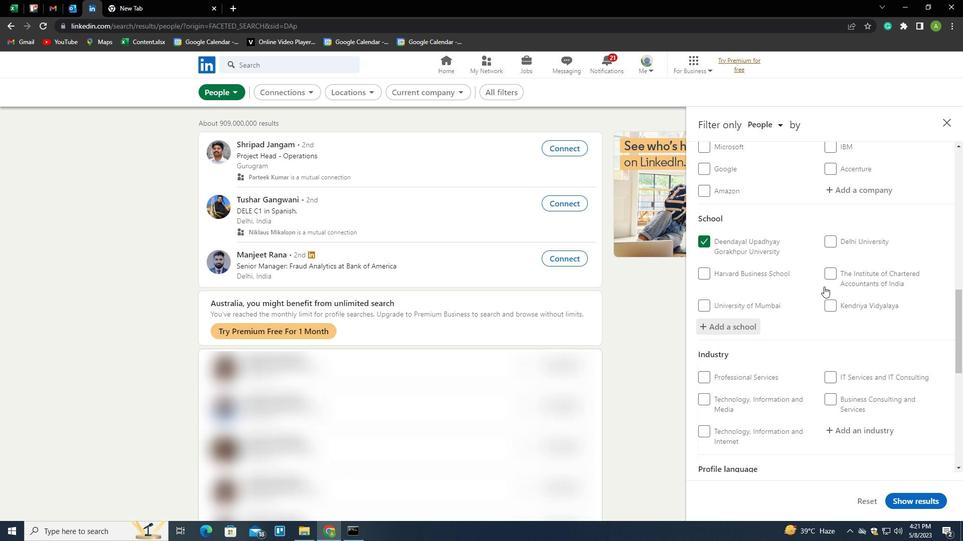 
Action: Mouse scrolled (824, 286) with delta (0, 0)
Screenshot: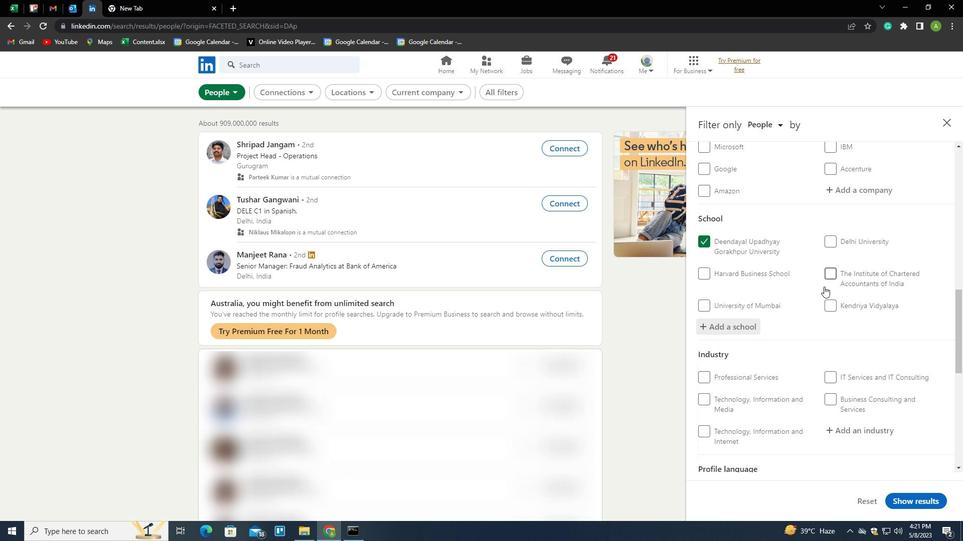 
Action: Mouse scrolled (824, 286) with delta (0, 0)
Screenshot: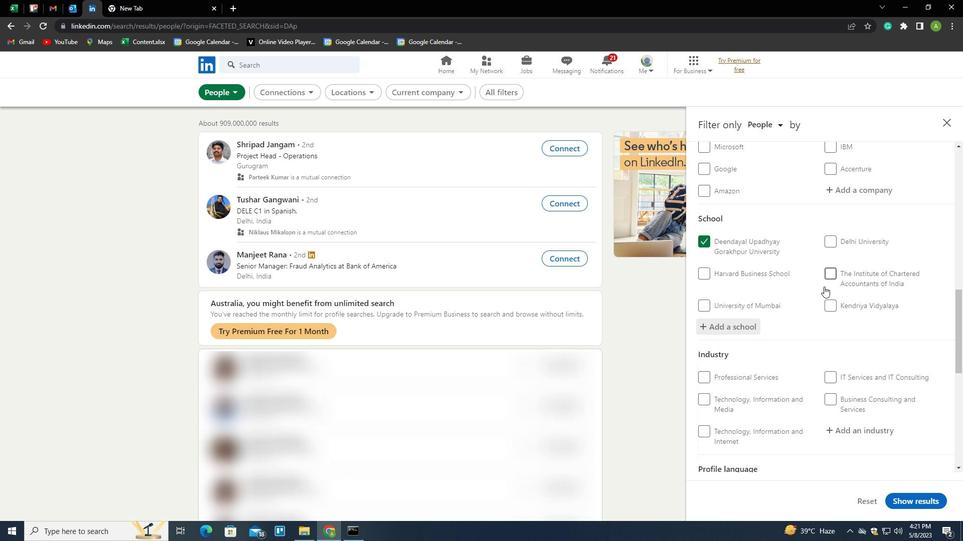 
Action: Mouse moved to (860, 281)
Screenshot: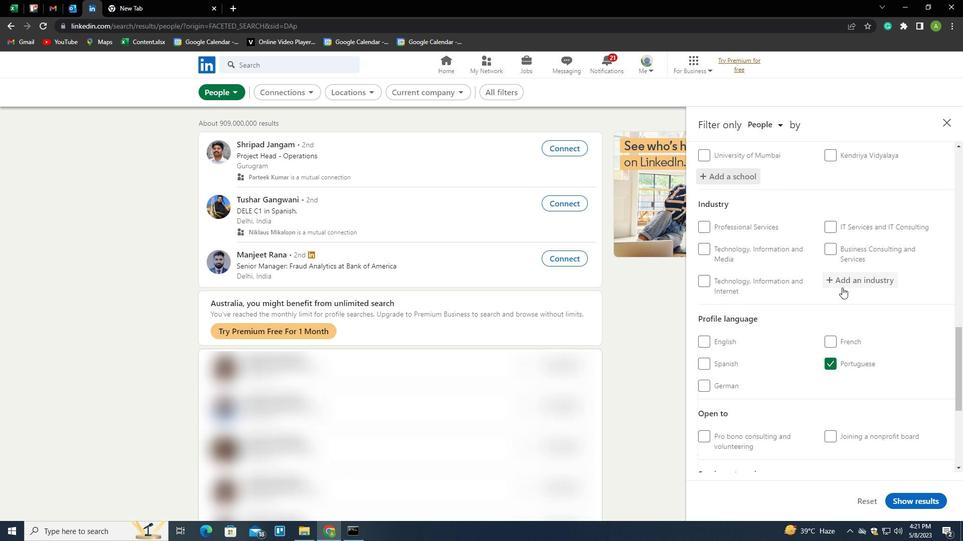 
Action: Mouse pressed left at (860, 281)
Screenshot: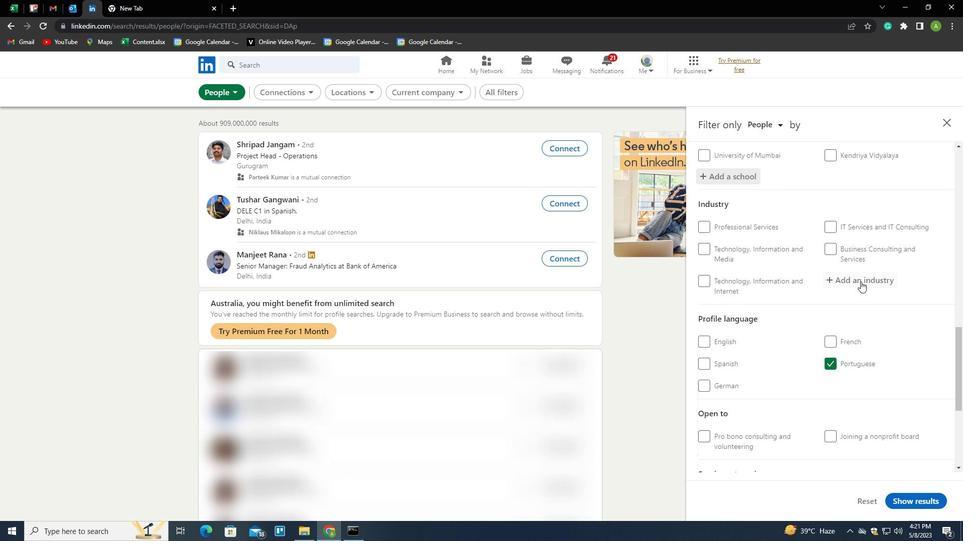 
Action: Key pressed <Key.shift>C
Screenshot: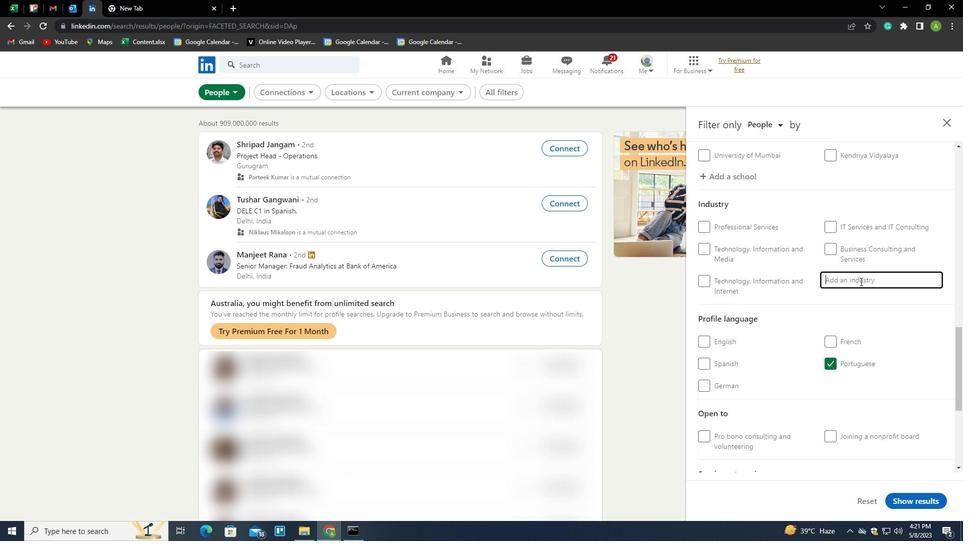 
Action: Mouse moved to (860, 274)
Screenshot: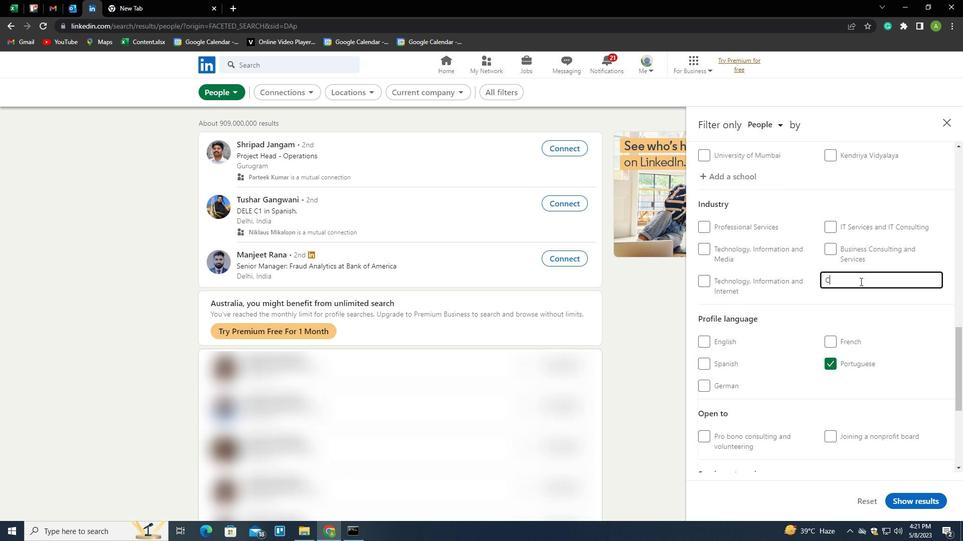 
Action: Key pressed HEMICAL<Key.space><Key.shift>RAW<Key.space><Key.shift>MATERIALS<Key.space><Key.shift>MANUFACTURING<Key.down><Key.enter>
Screenshot: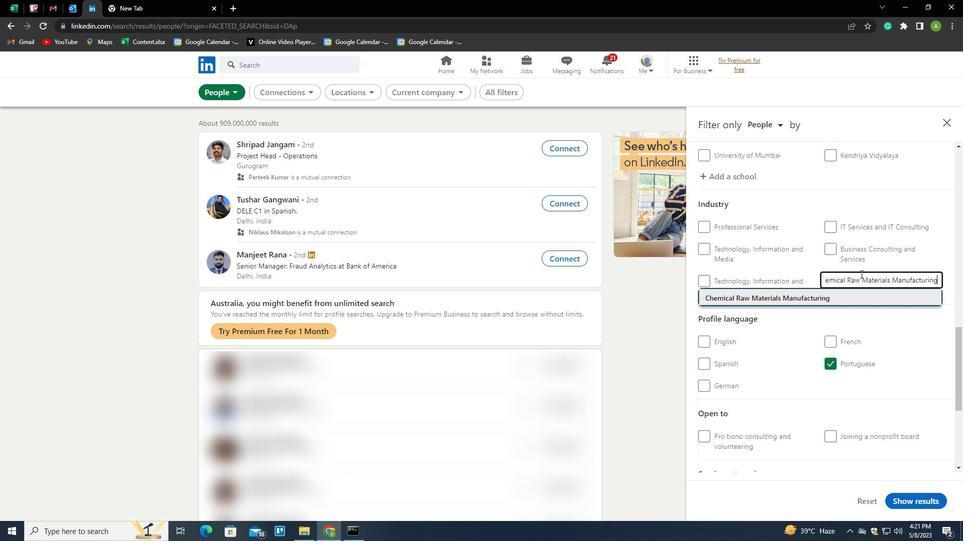 
Action: Mouse scrolled (860, 273) with delta (0, 0)
Screenshot: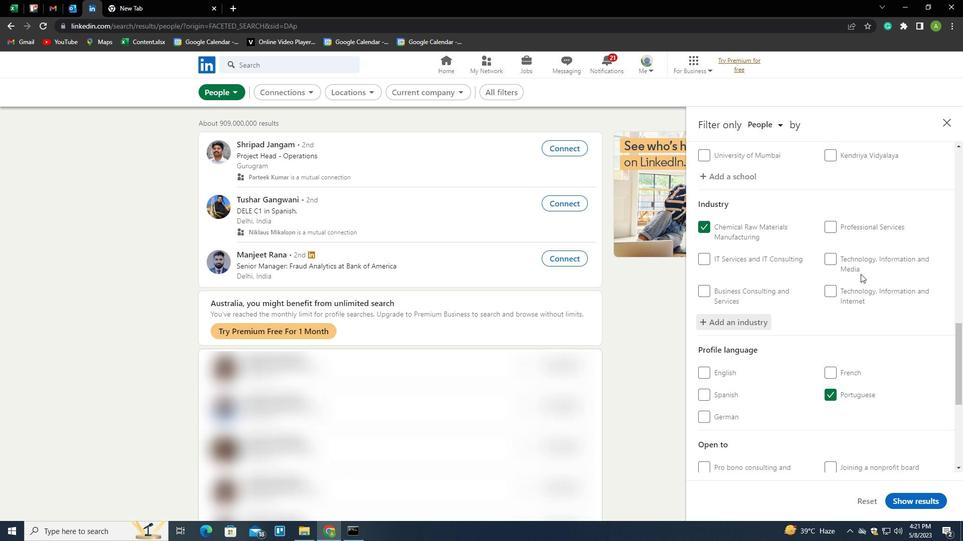 
Action: Mouse scrolled (860, 273) with delta (0, 0)
Screenshot: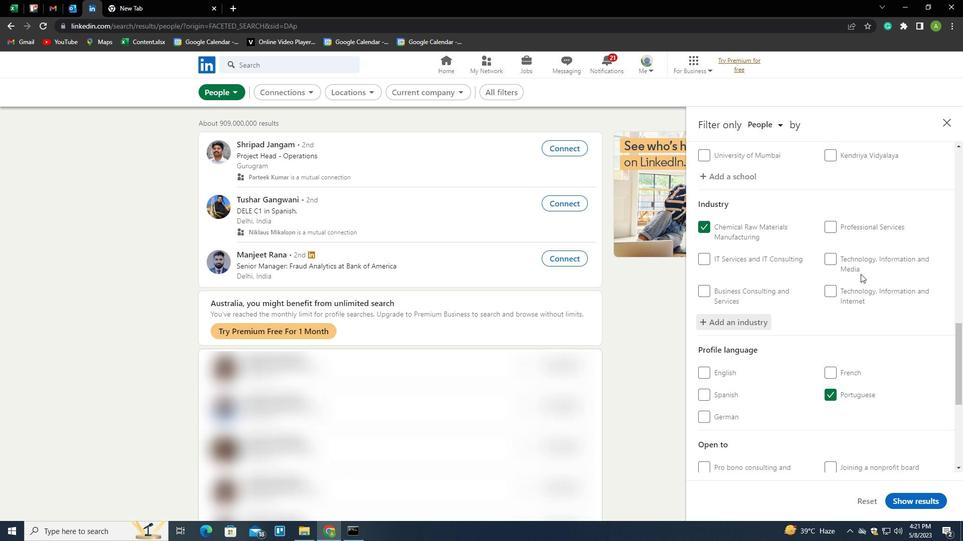 
Action: Mouse scrolled (860, 273) with delta (0, 0)
Screenshot: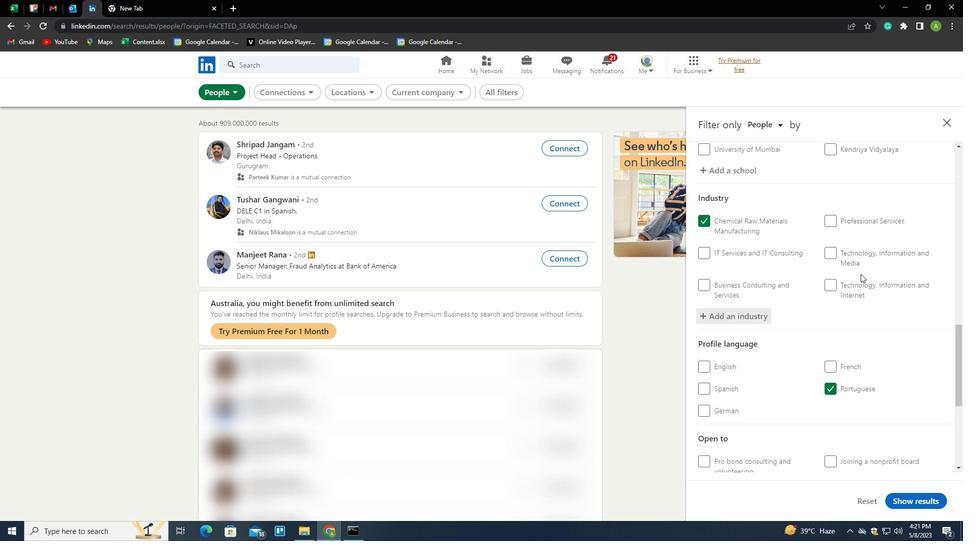 
Action: Mouse scrolled (860, 273) with delta (0, 0)
Screenshot: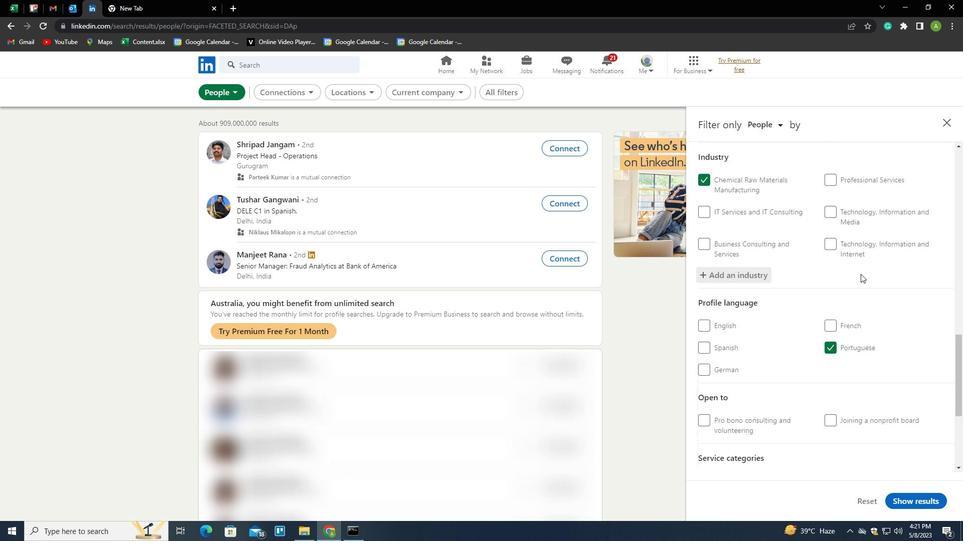 
Action: Mouse scrolled (860, 273) with delta (0, 0)
Screenshot: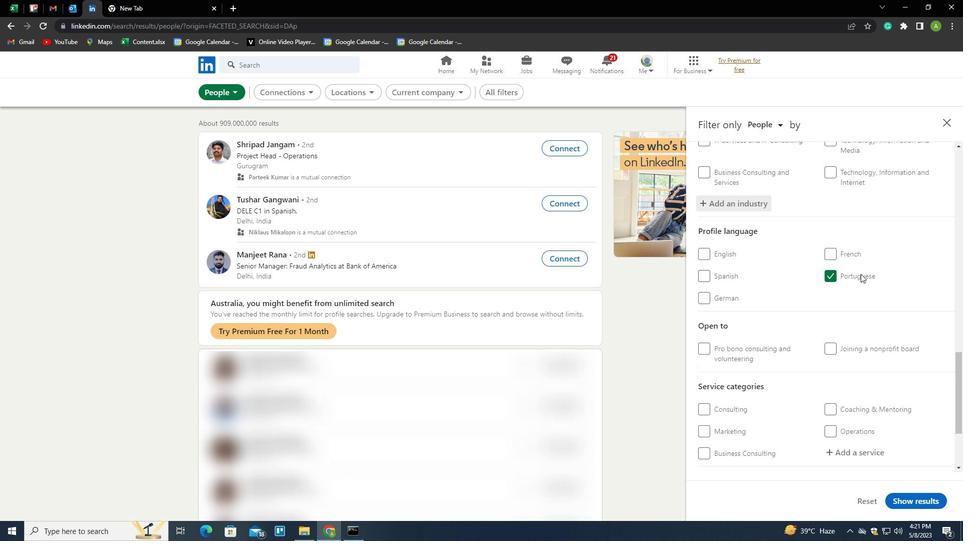 
Action: Mouse moved to (852, 326)
Screenshot: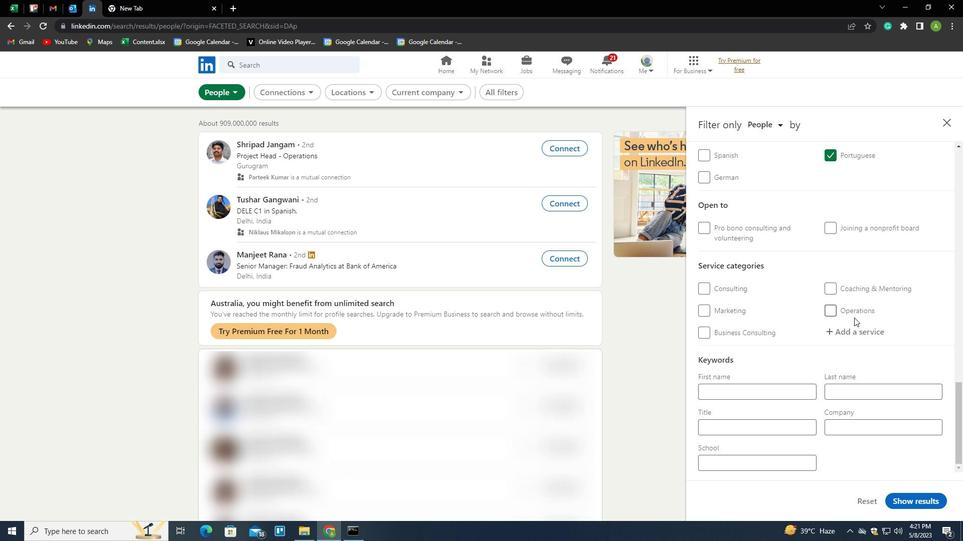 
Action: Mouse pressed left at (852, 326)
Screenshot: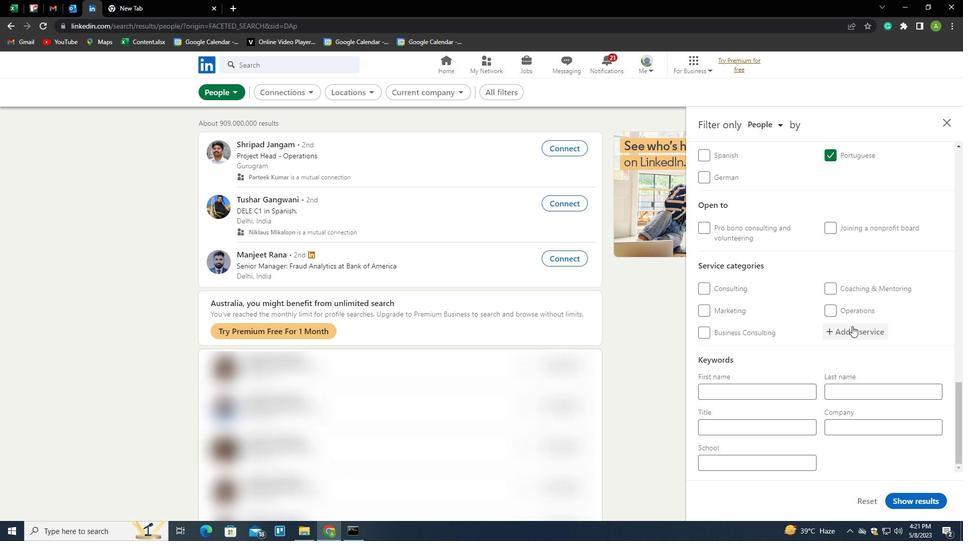 
Action: Mouse moved to (852, 326)
Screenshot: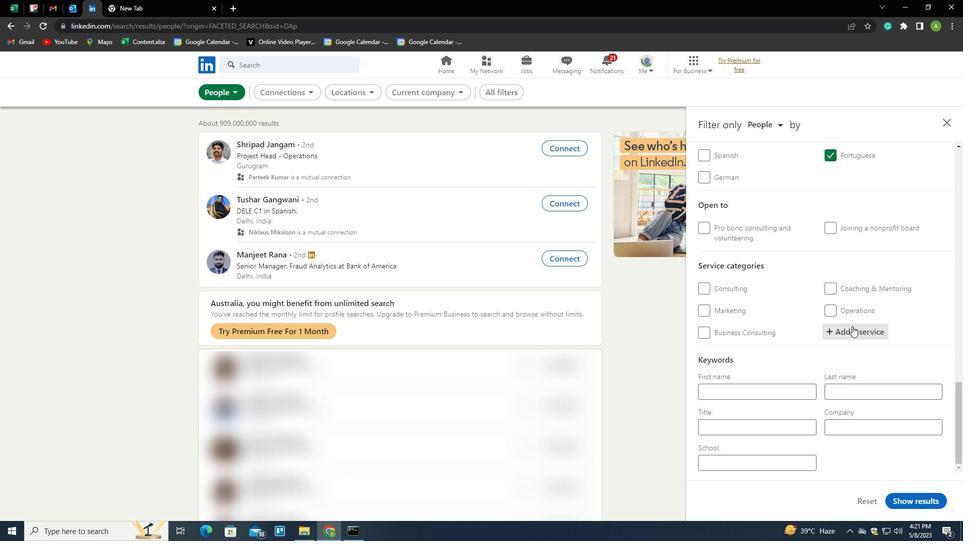 
Action: Key pressed <Key.shift>D
Screenshot: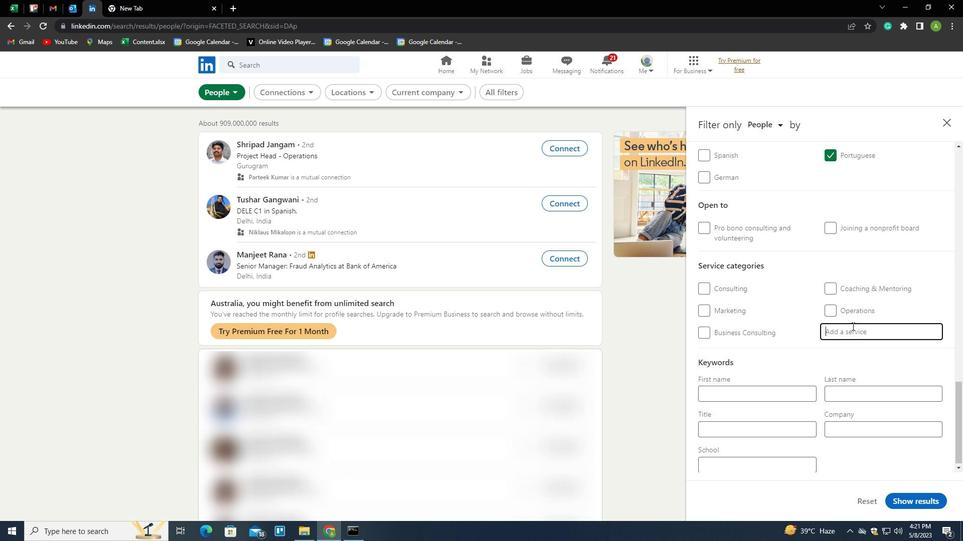 
Action: Mouse moved to (859, 320)
Screenshot: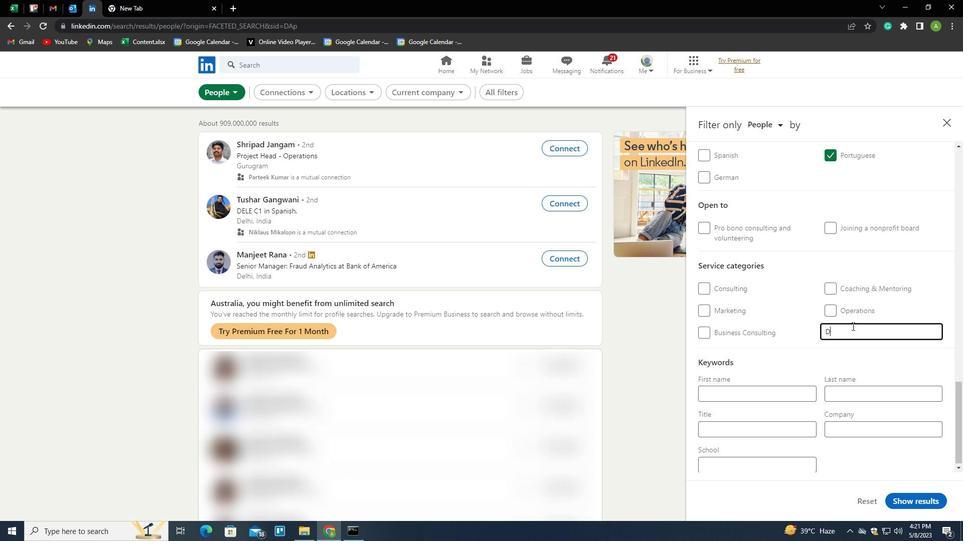 
Action: Key pressed IGITAL<Key.space><Key.shift>MARKETING<Key.down><Key.enter>
Screenshot: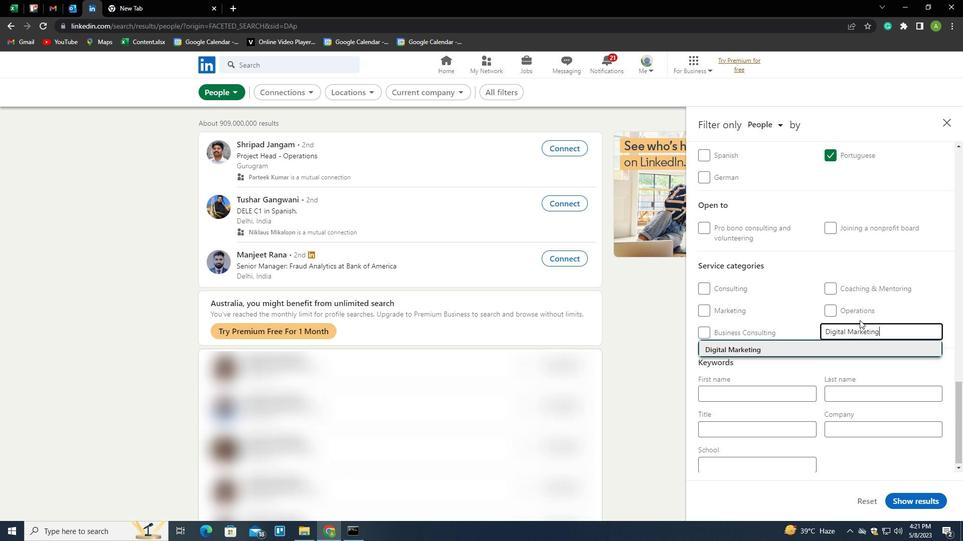 
Action: Mouse moved to (868, 237)
Screenshot: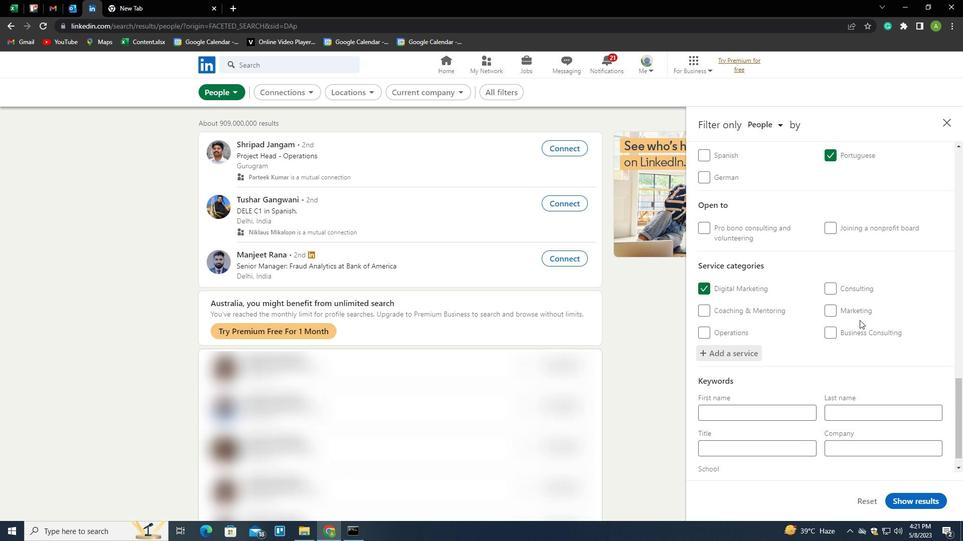 
Action: Mouse scrolled (868, 237) with delta (0, 0)
Screenshot: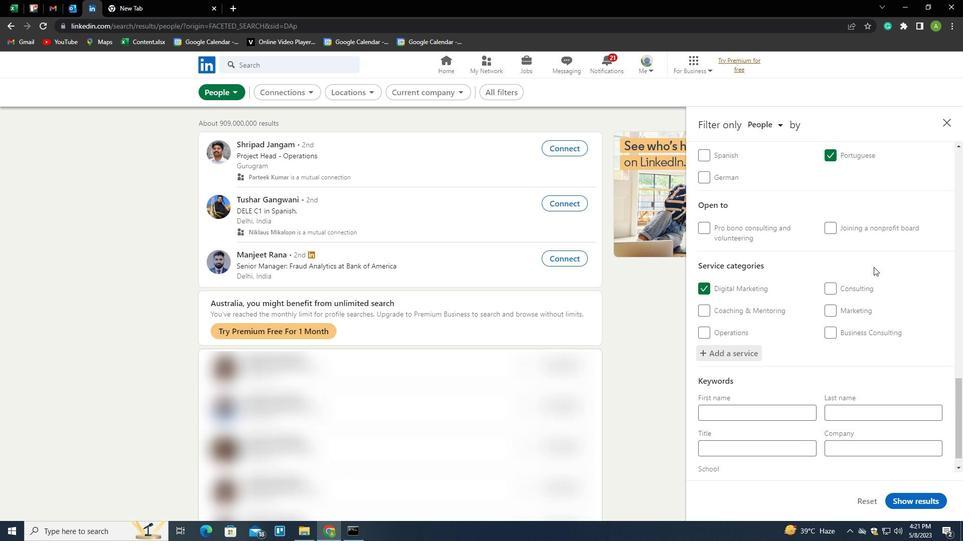 
Action: Mouse scrolled (868, 237) with delta (0, 0)
Screenshot: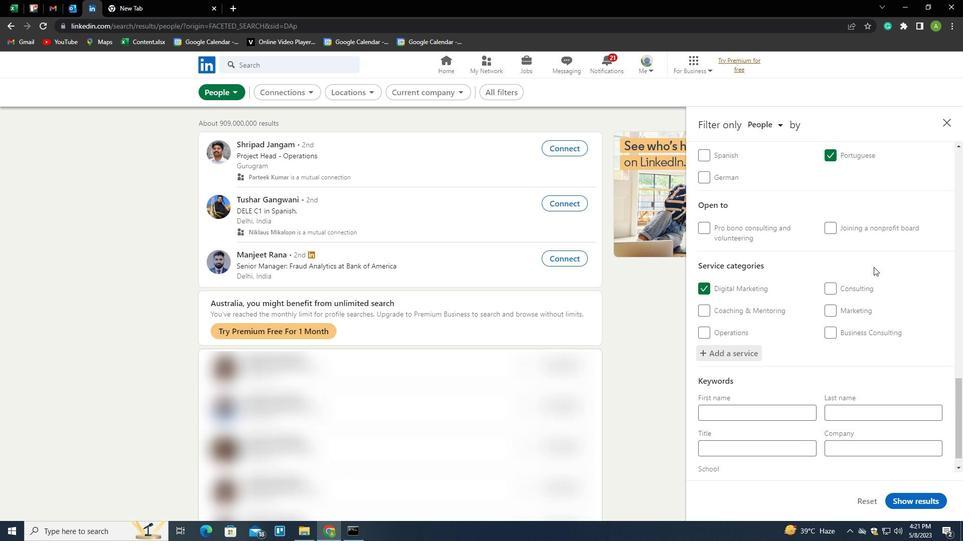 
Action: Mouse scrolled (868, 237) with delta (0, 0)
Screenshot: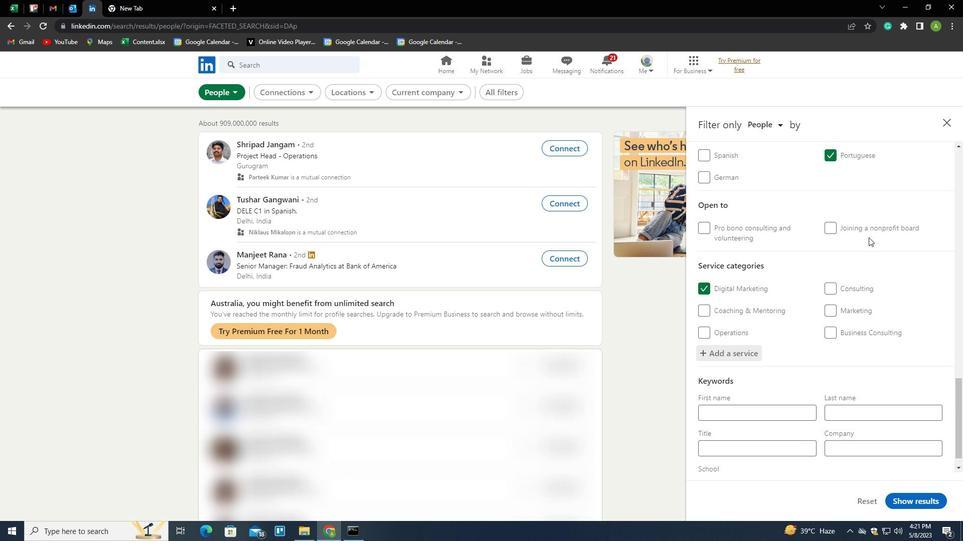 
Action: Mouse moved to (867, 238)
Screenshot: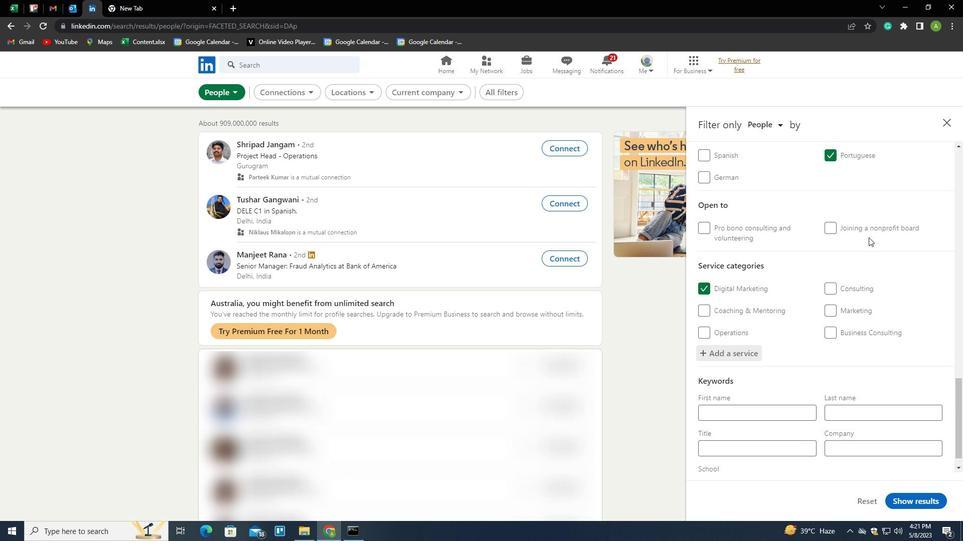 
Action: Mouse scrolled (867, 237) with delta (0, 0)
Screenshot: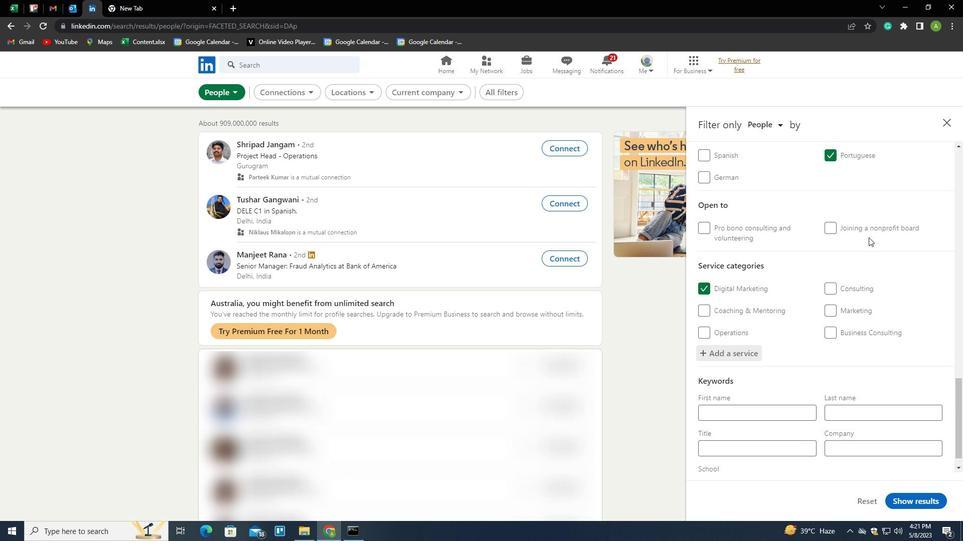 
Action: Mouse moved to (756, 431)
Screenshot: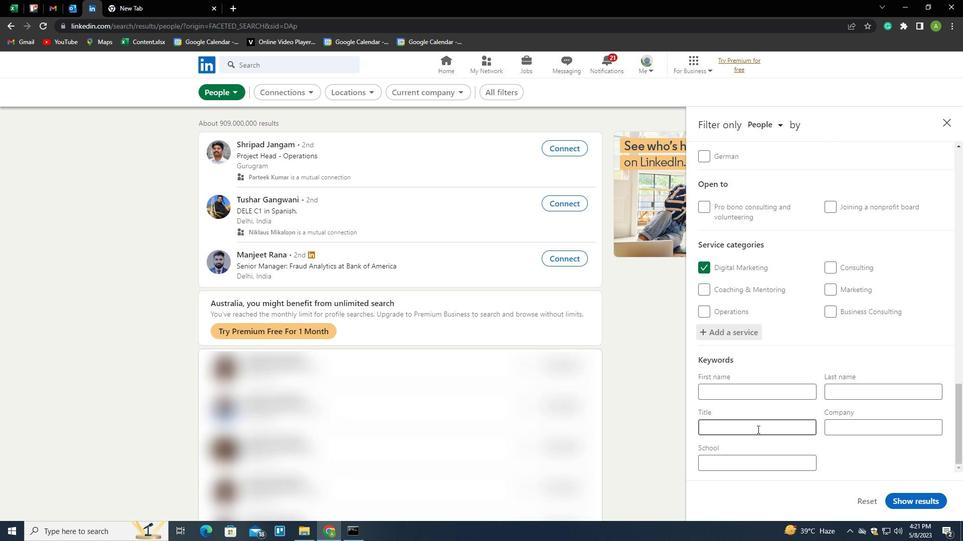 
Action: Mouse pressed left at (756, 431)
Screenshot: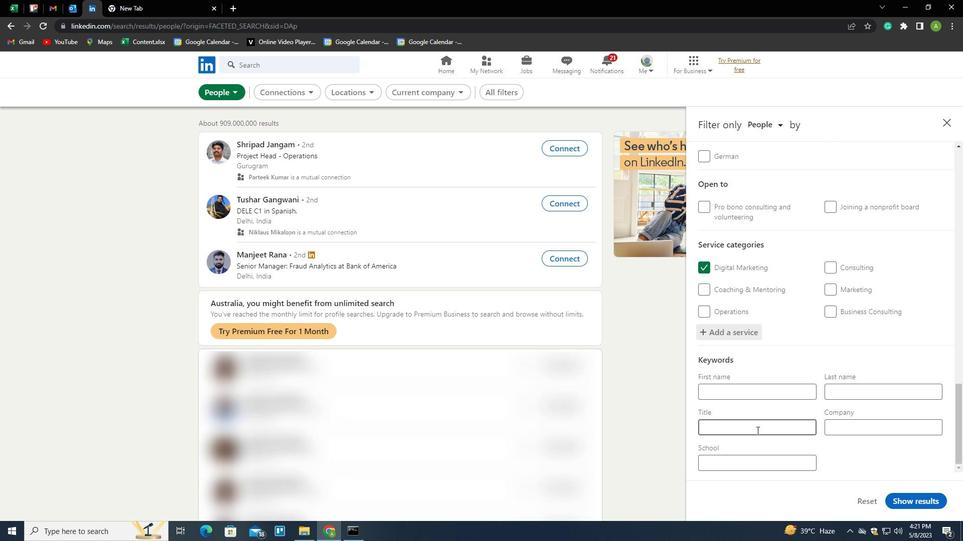 
Action: Mouse moved to (756, 430)
Screenshot: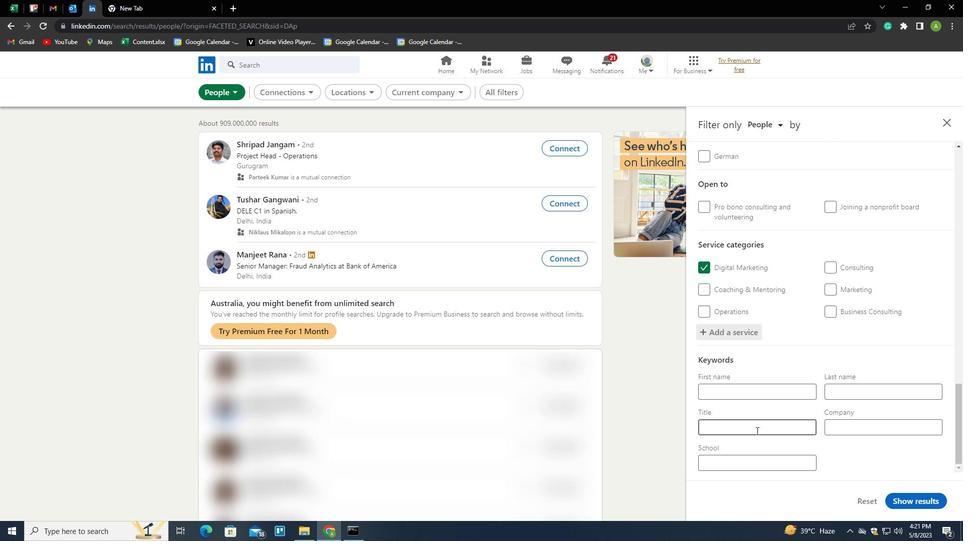 
Action: Key pressed <Key.shift>SERVICES<Key.space><Key.shift><Key.space>REPRESENTATIVE
Screenshot: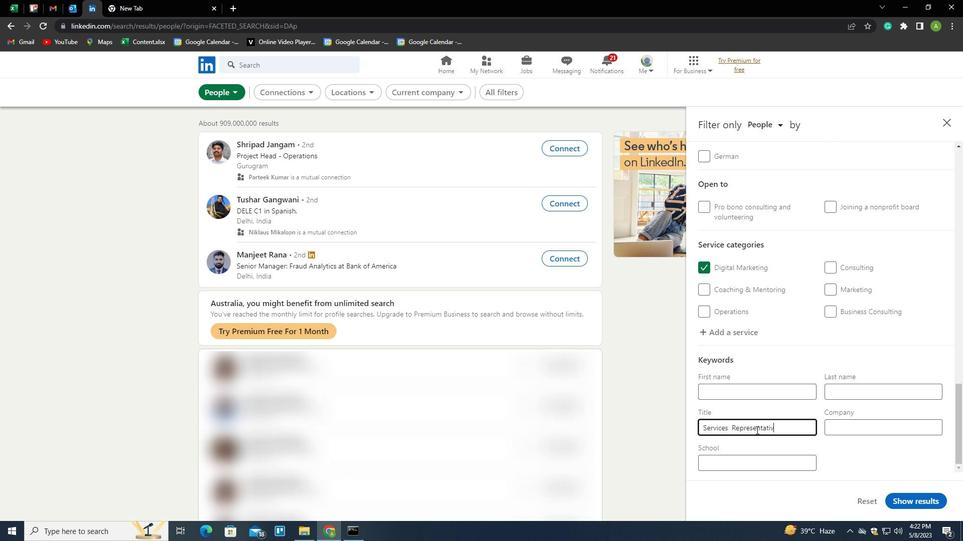 
Action: Mouse moved to (866, 457)
Screenshot: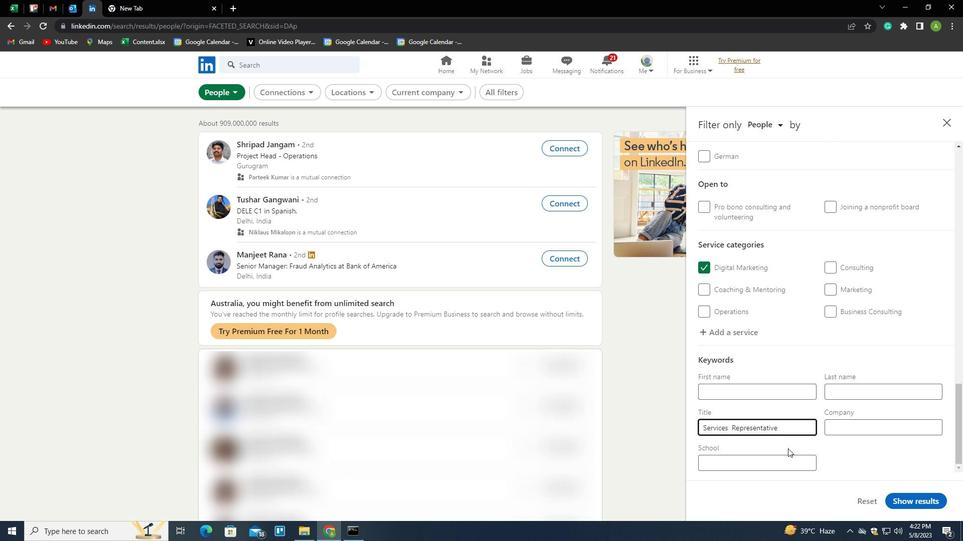 
Action: Mouse pressed left at (866, 457)
Screenshot: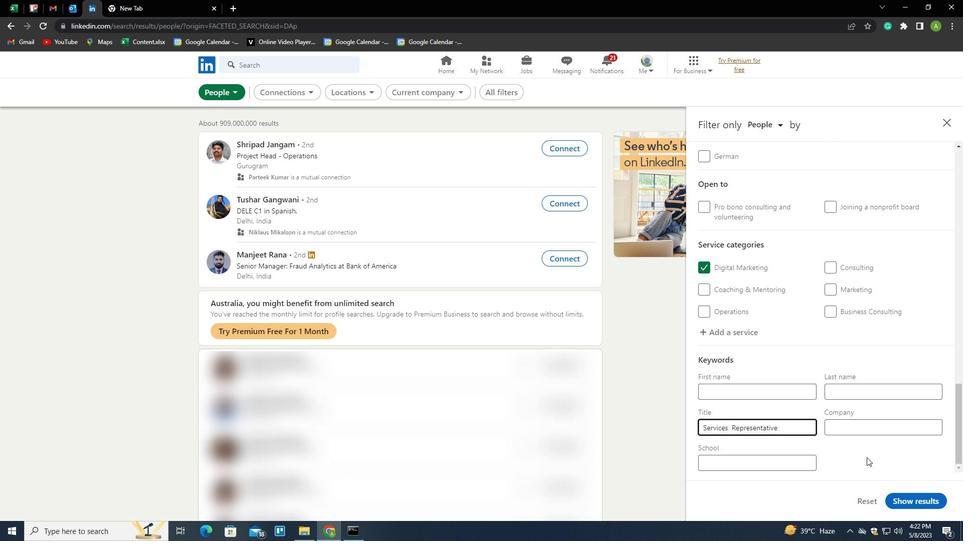 
Action: Mouse moved to (915, 504)
Screenshot: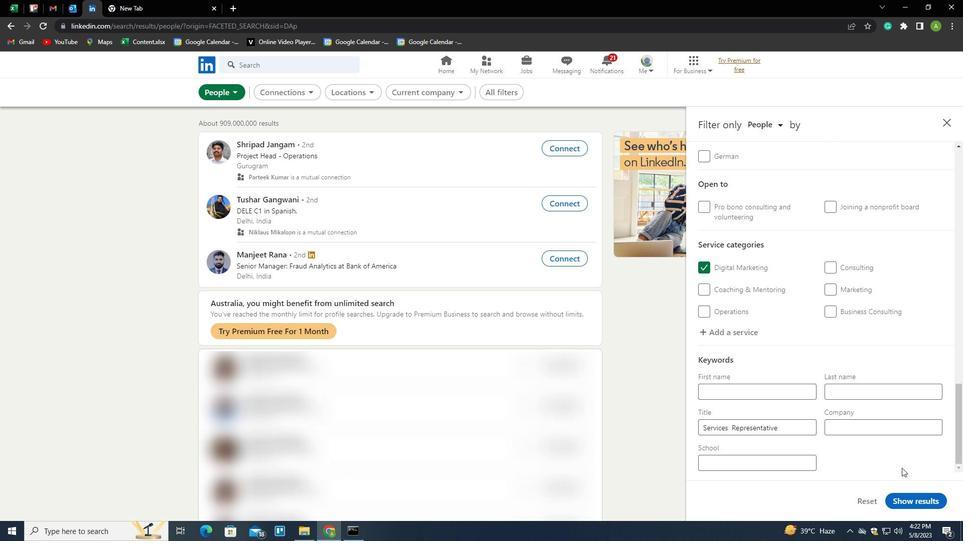 
Action: Mouse pressed left at (915, 504)
Screenshot: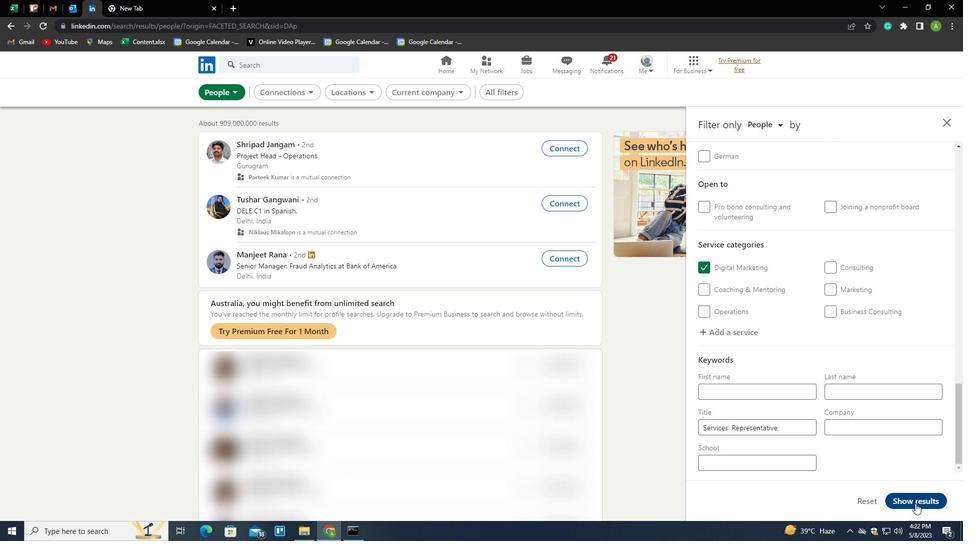 
Action: Mouse moved to (920, 457)
Screenshot: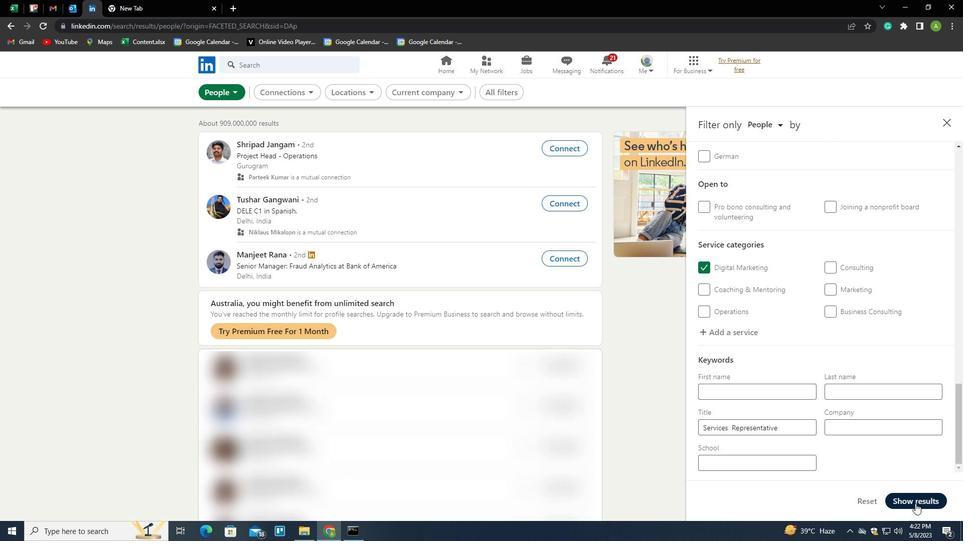 
